 Task: Look for space in Petlād, India from 2nd June, 2023 to 6th June, 2023 for 1 adult in price range Rs.10000 to Rs.13000. Place can be private room with 1  bedroom having 1 bed and 1 bathroom. Property type can be house, flat, guest house, hotel. Booking option can be shelf check-in. Required host language is English.
Action: Mouse moved to (426, 53)
Screenshot: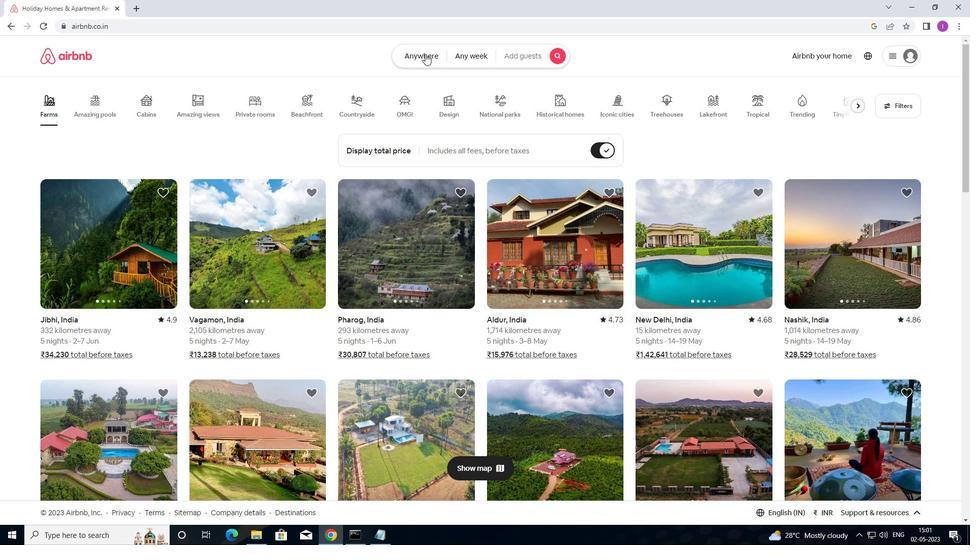 
Action: Mouse pressed left at (426, 53)
Screenshot: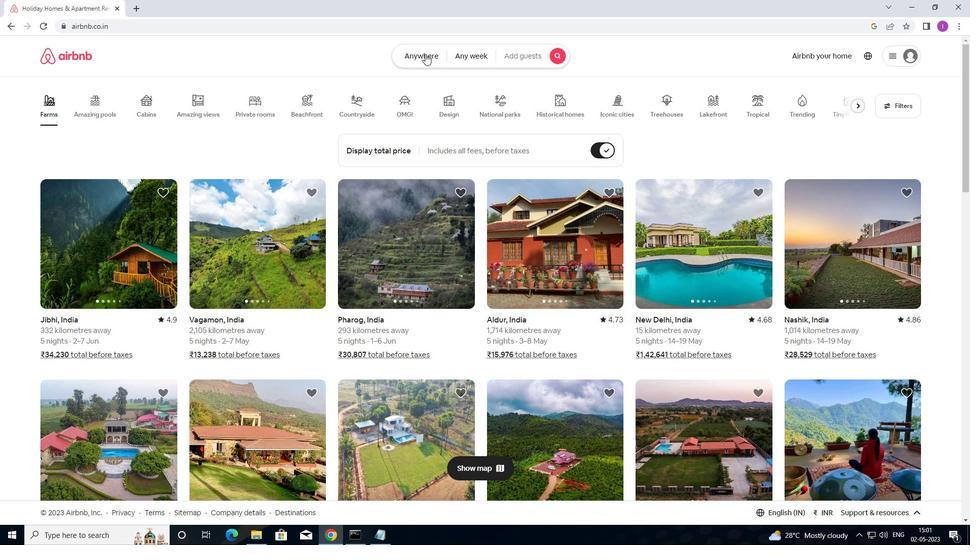 
Action: Mouse moved to (302, 97)
Screenshot: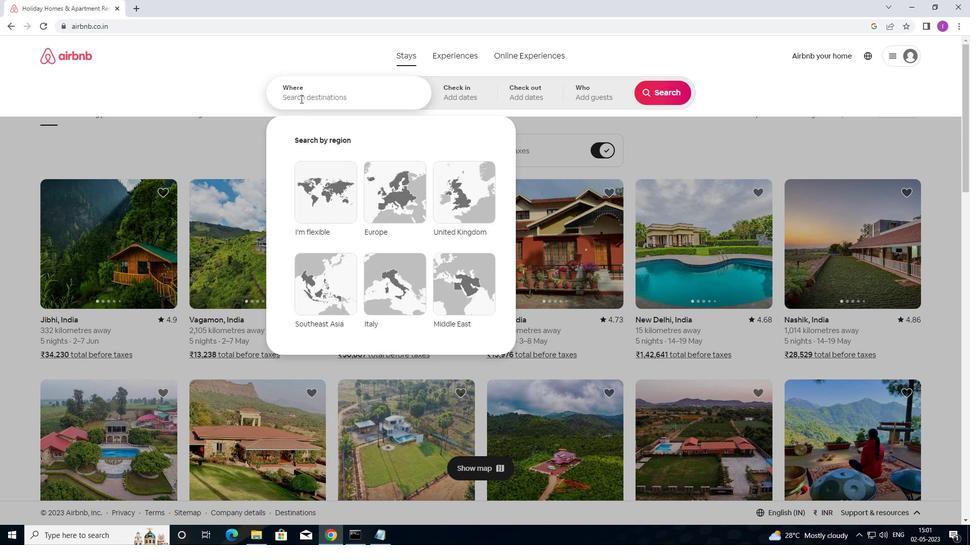 
Action: Mouse pressed left at (302, 97)
Screenshot: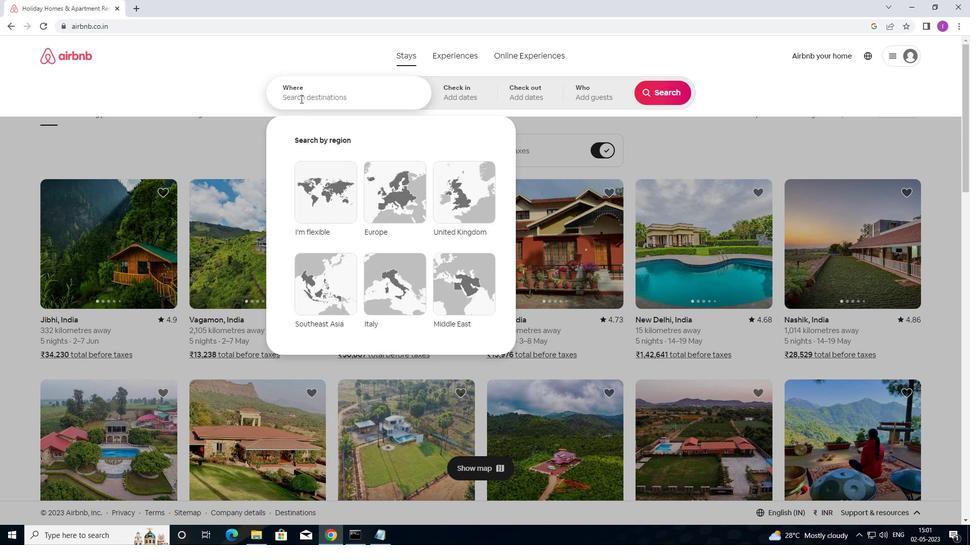 
Action: Mouse moved to (462, 94)
Screenshot: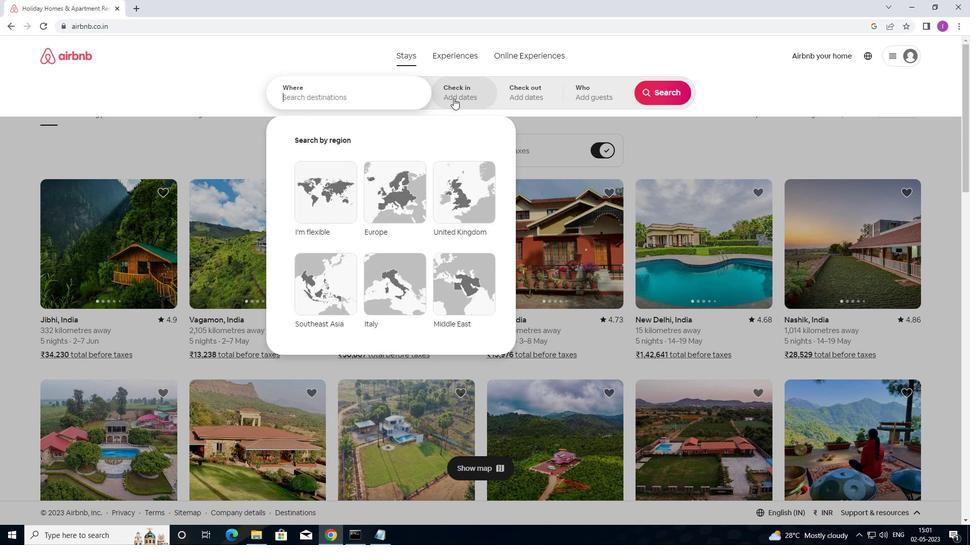
Action: Key pressed <Key.shift>
Screenshot: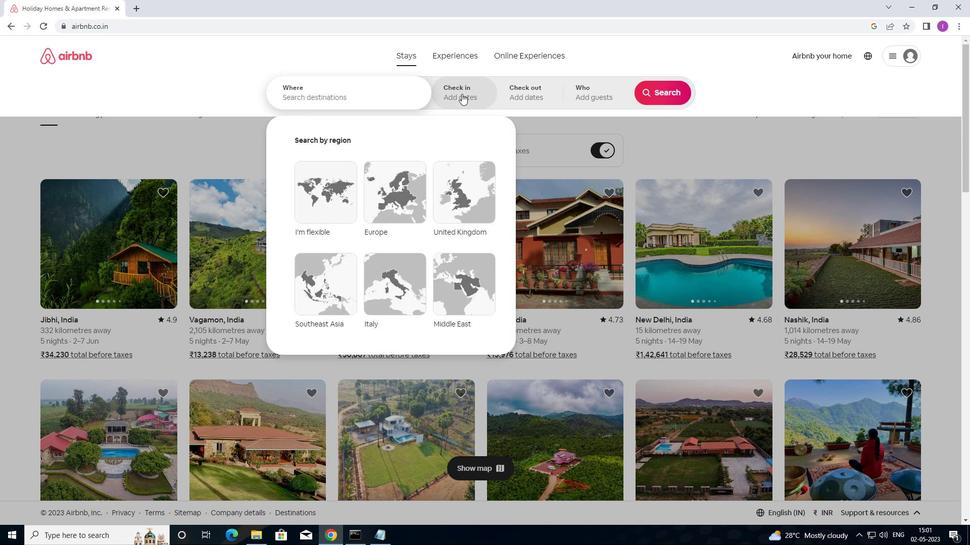 
Action: Mouse moved to (478, 94)
Screenshot: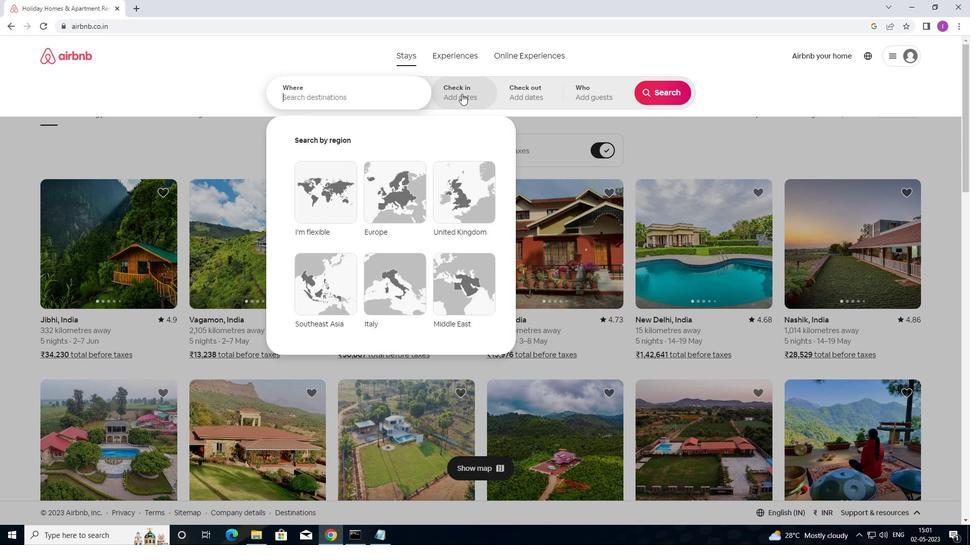 
Action: Key pressed P
Screenshot: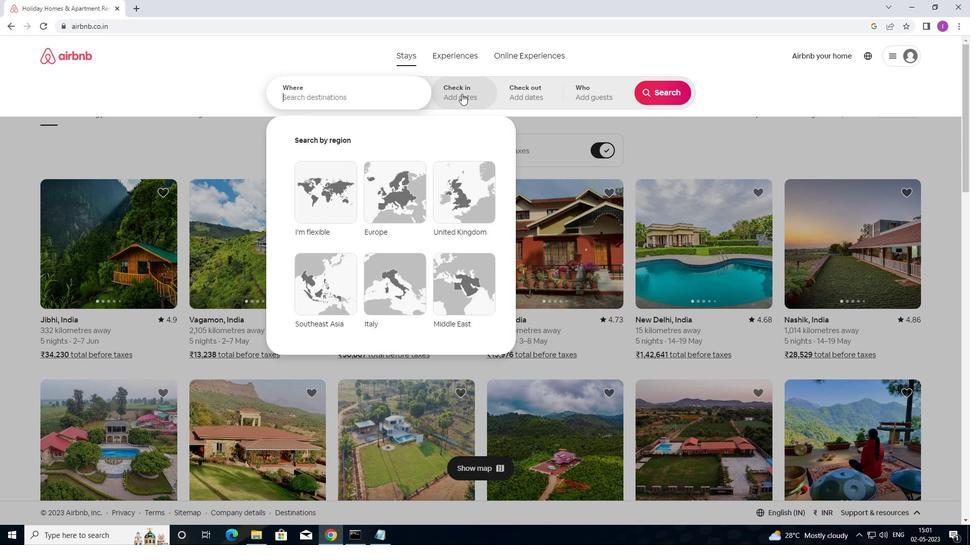 
Action: Mouse moved to (479, 94)
Screenshot: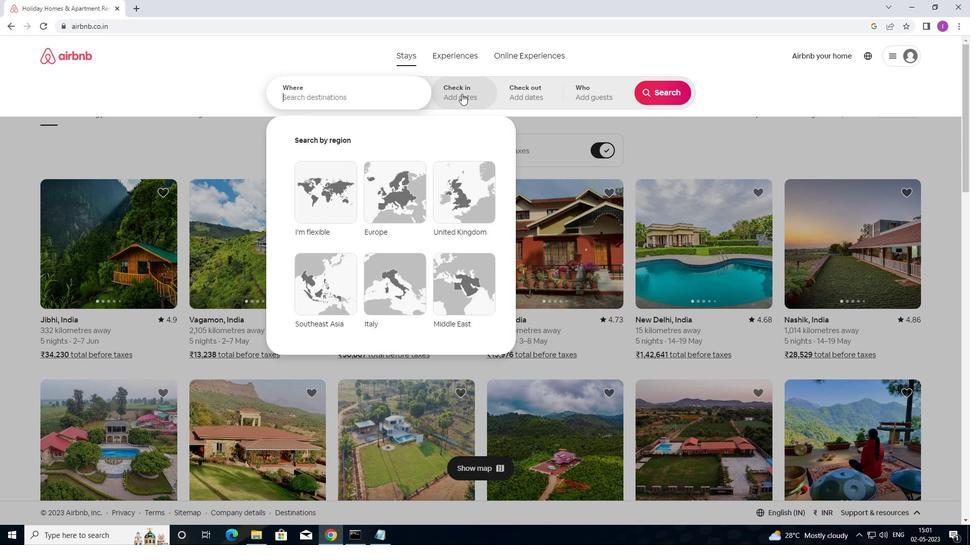 
Action: Key pressed ETLAD,<Key.shift>INDIA
Screenshot: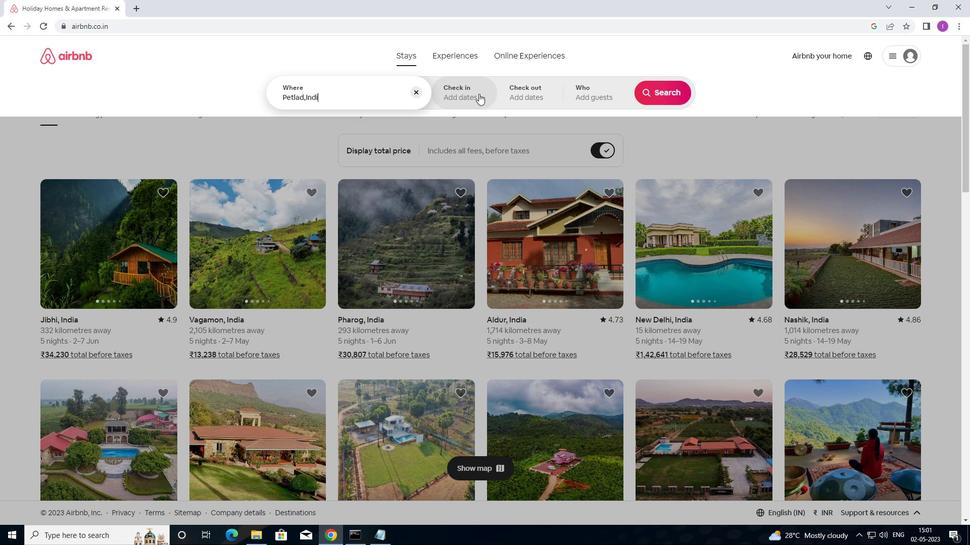 
Action: Mouse moved to (443, 94)
Screenshot: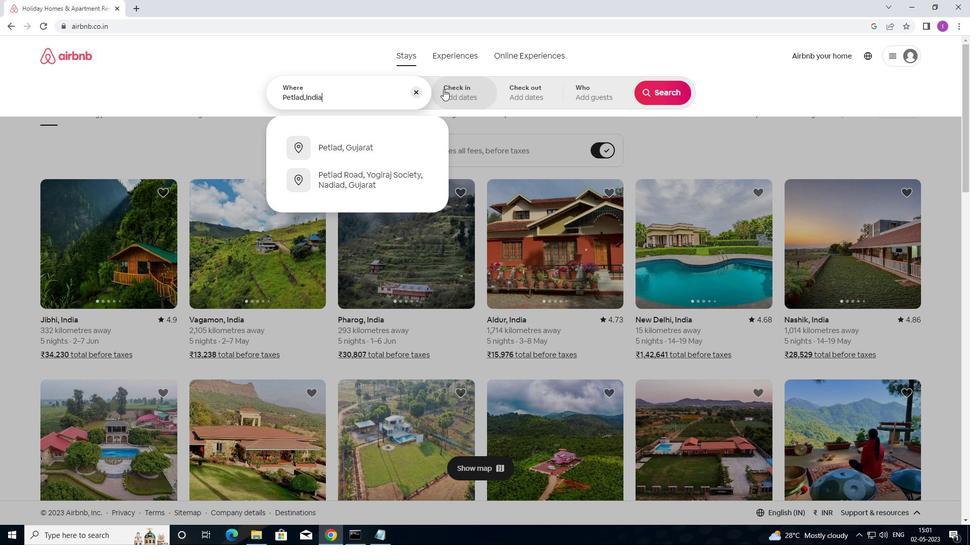 
Action: Mouse pressed left at (443, 94)
Screenshot: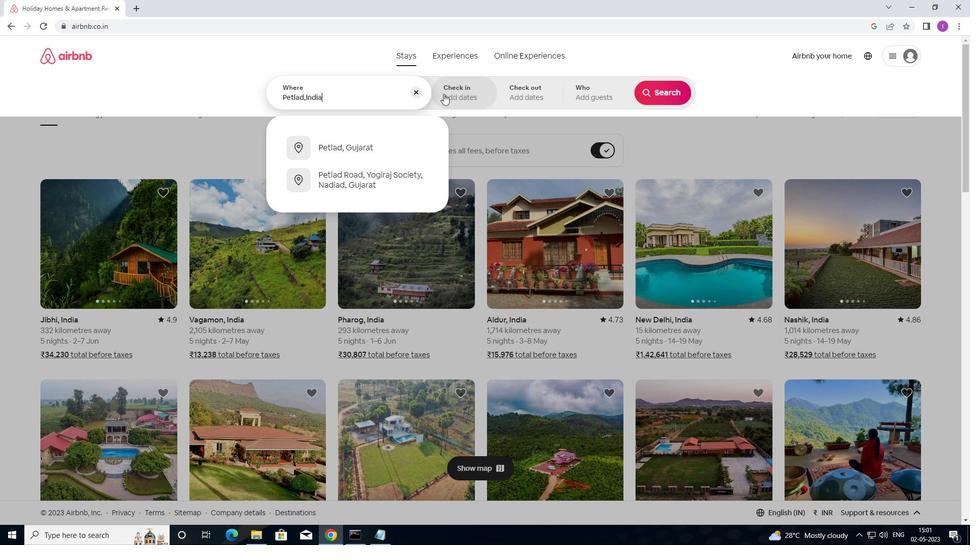 
Action: Mouse moved to (624, 219)
Screenshot: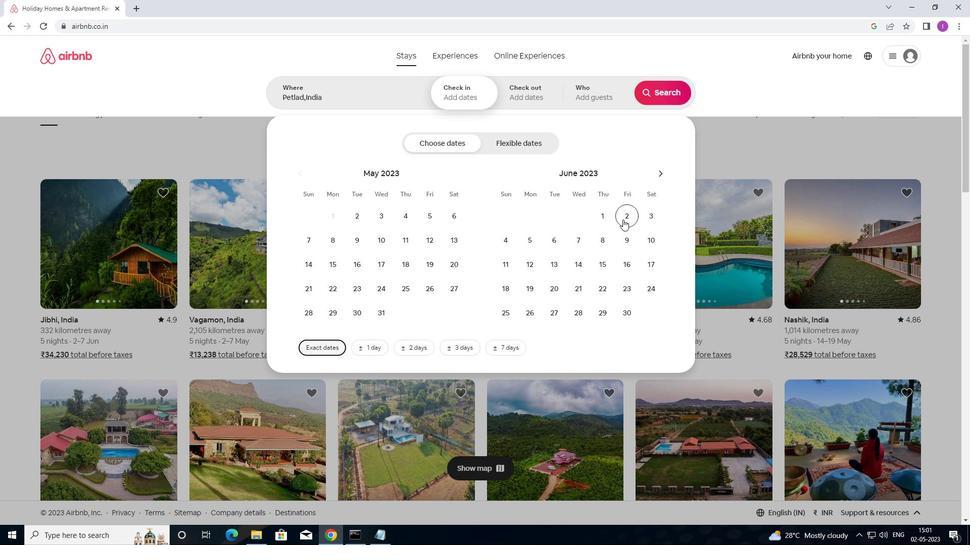 
Action: Mouse pressed left at (624, 219)
Screenshot: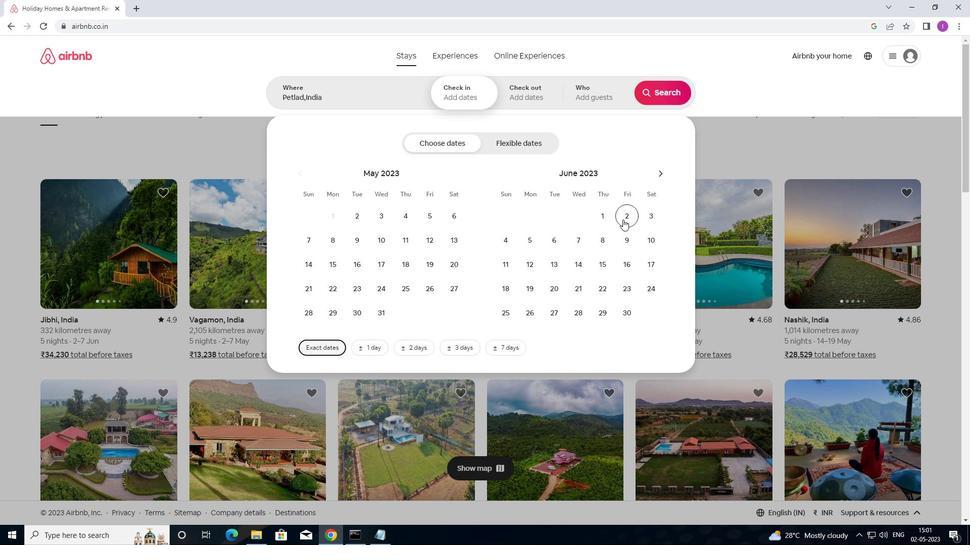 
Action: Mouse moved to (560, 241)
Screenshot: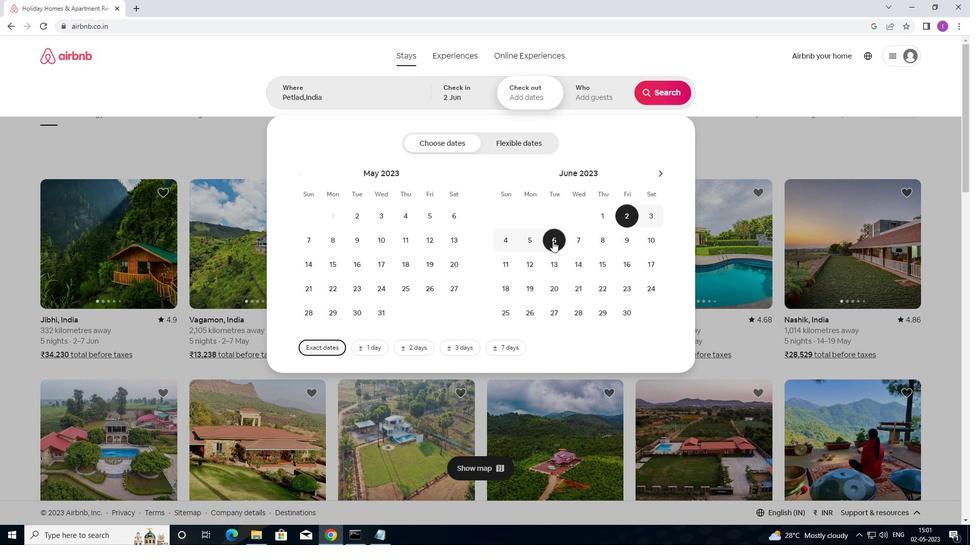 
Action: Mouse pressed left at (560, 241)
Screenshot: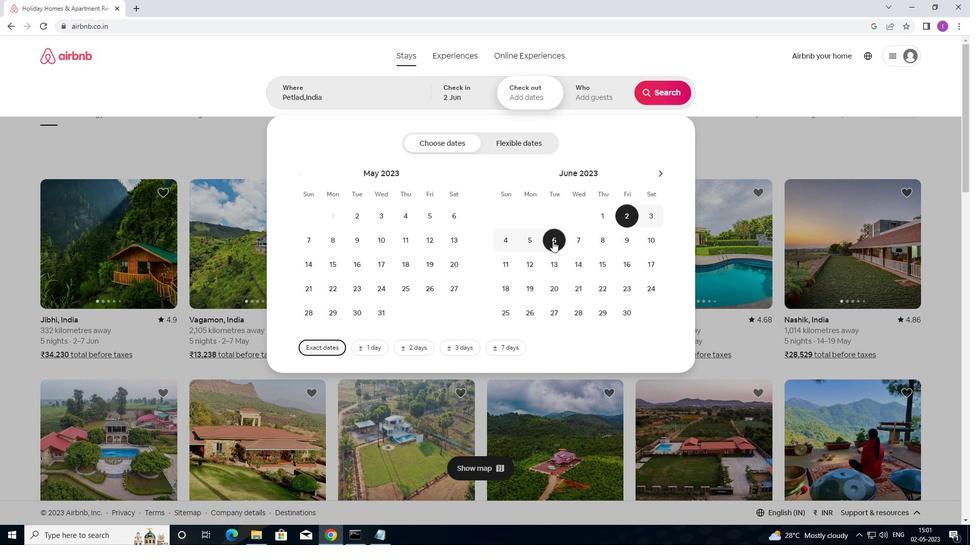 
Action: Mouse moved to (602, 96)
Screenshot: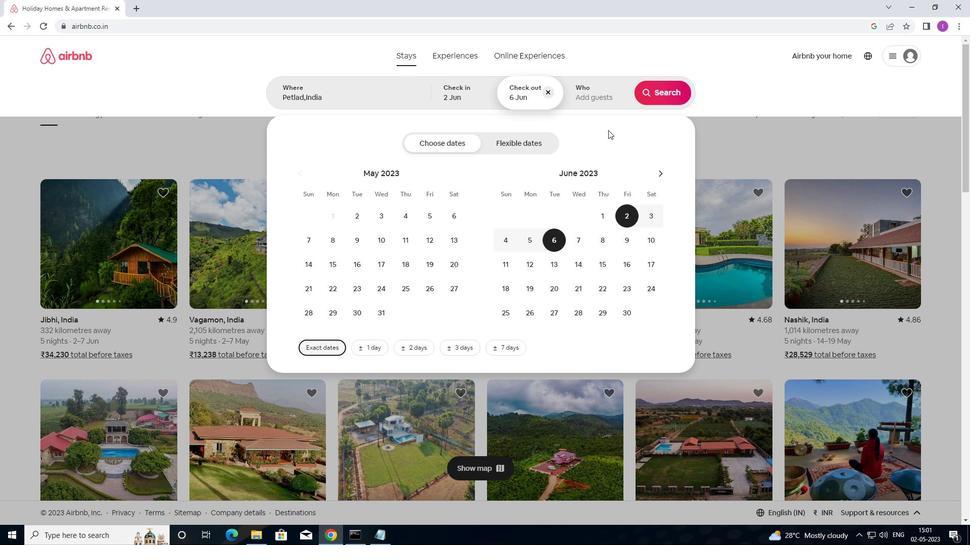 
Action: Mouse pressed left at (602, 96)
Screenshot: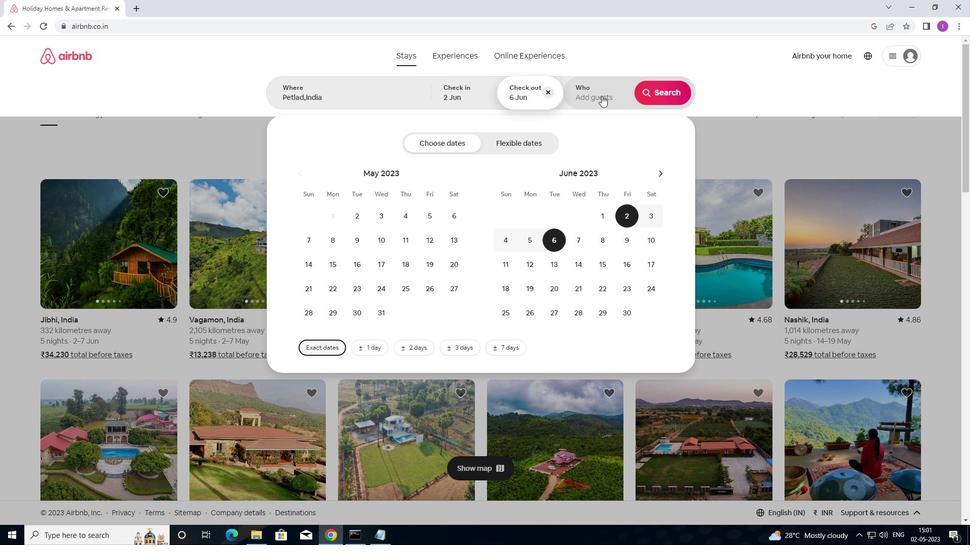 
Action: Mouse moved to (669, 145)
Screenshot: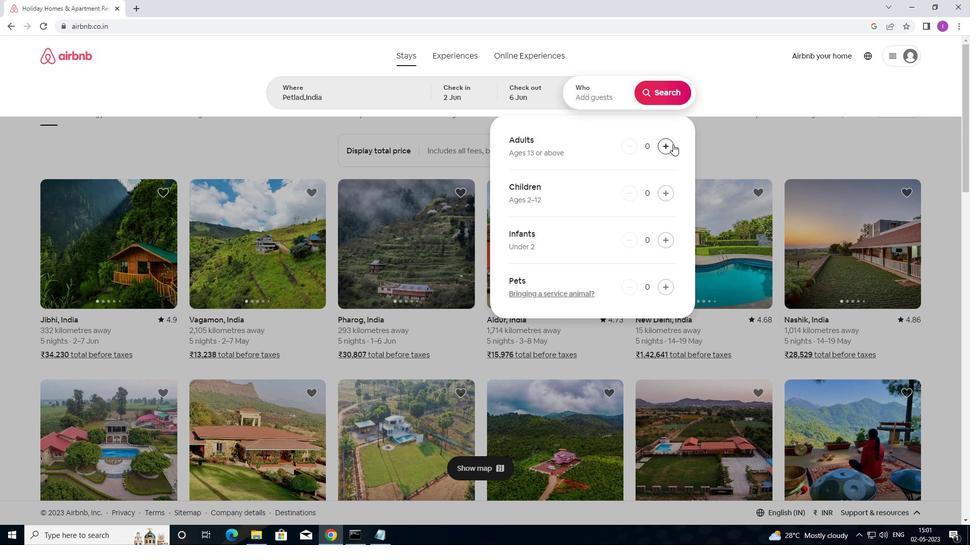 
Action: Mouse pressed left at (669, 145)
Screenshot: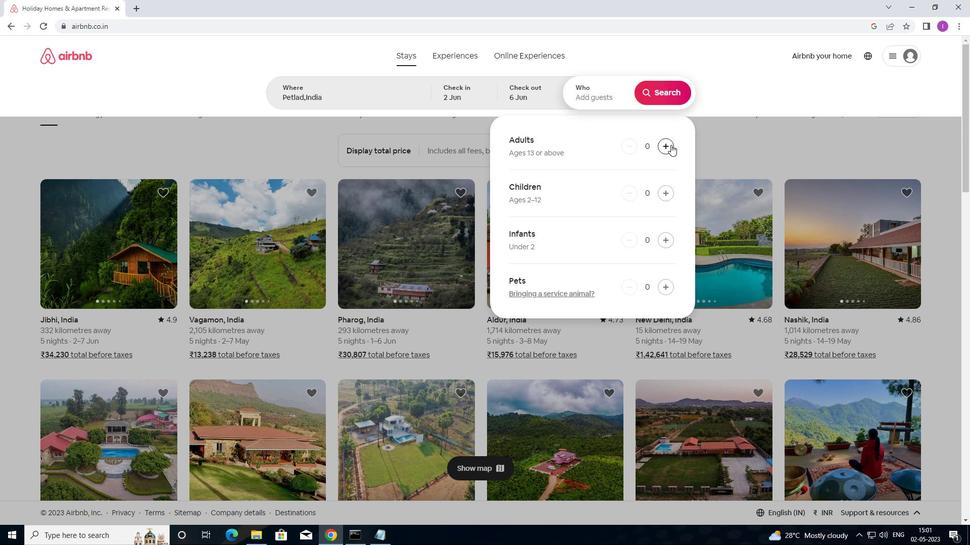 
Action: Mouse moved to (670, 82)
Screenshot: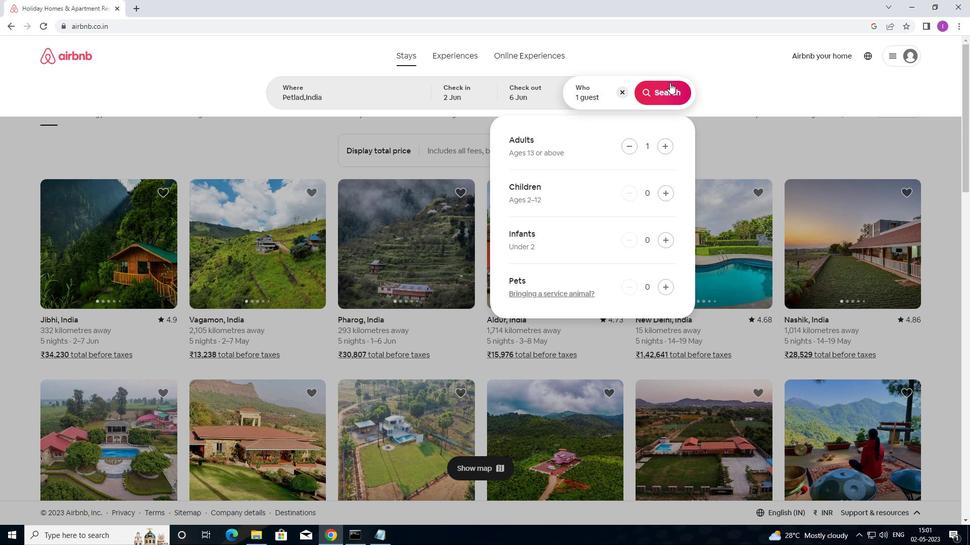 
Action: Mouse pressed left at (670, 82)
Screenshot: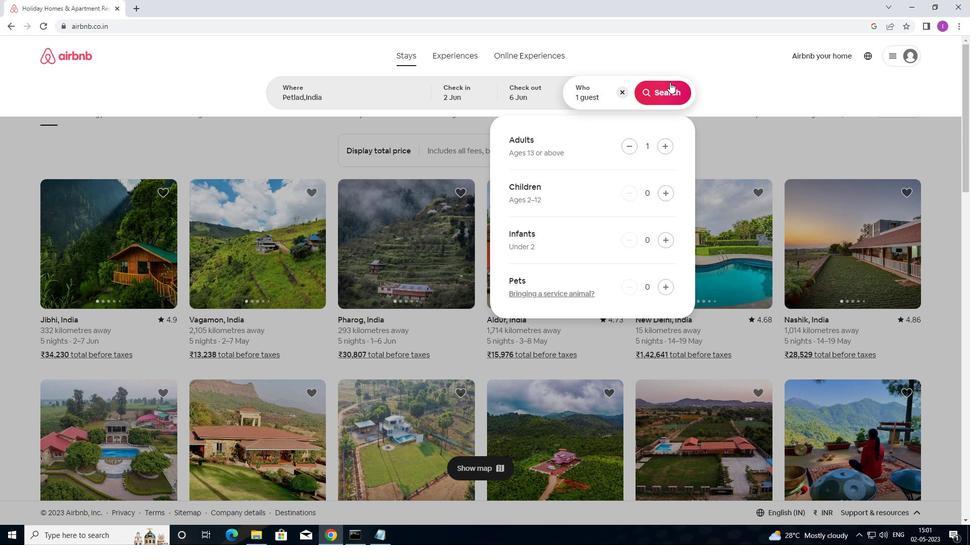 
Action: Mouse moved to (935, 97)
Screenshot: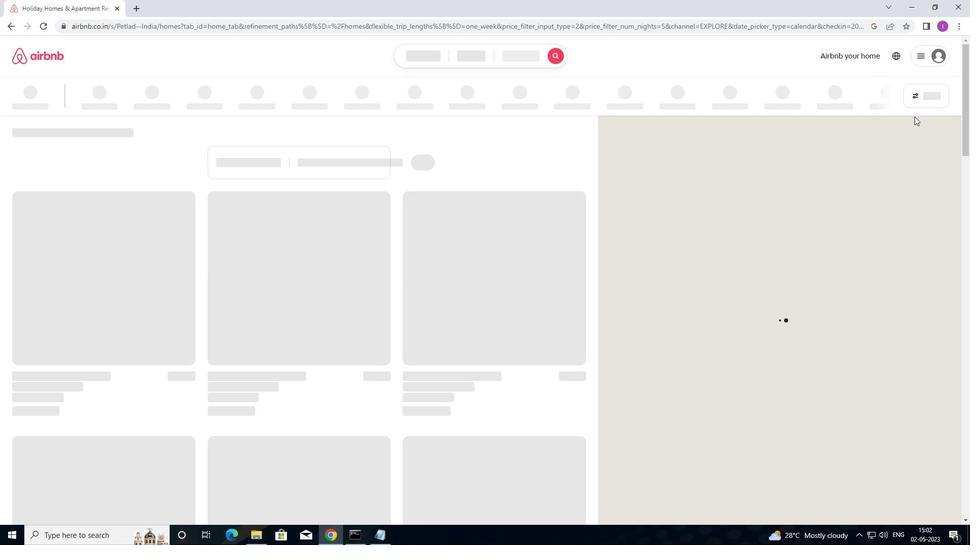 
Action: Mouse pressed left at (935, 97)
Screenshot: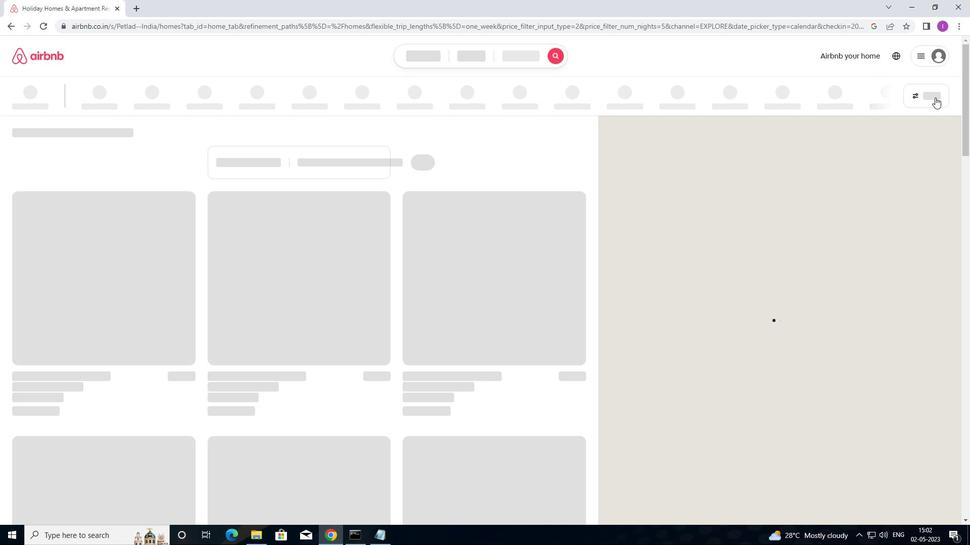 
Action: Mouse moved to (925, 95)
Screenshot: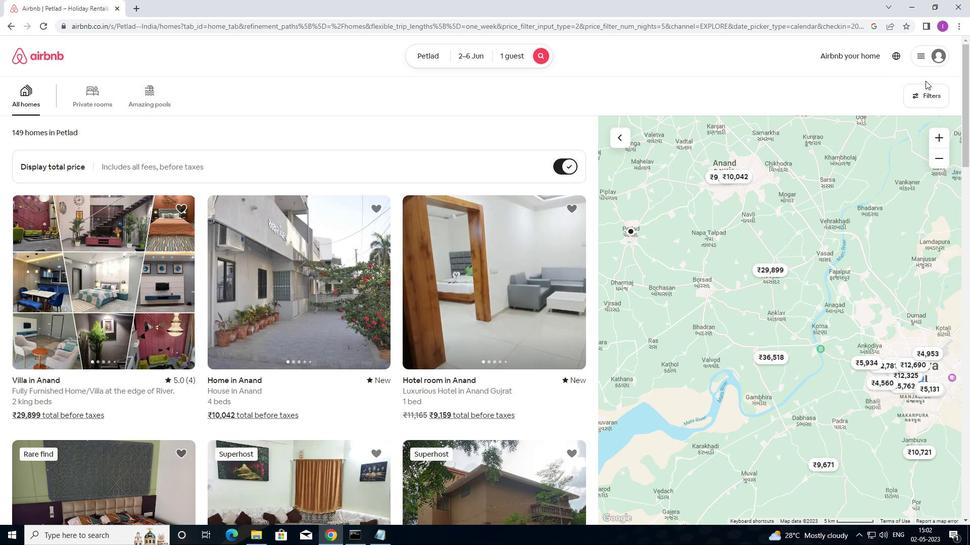 
Action: Mouse pressed left at (925, 95)
Screenshot: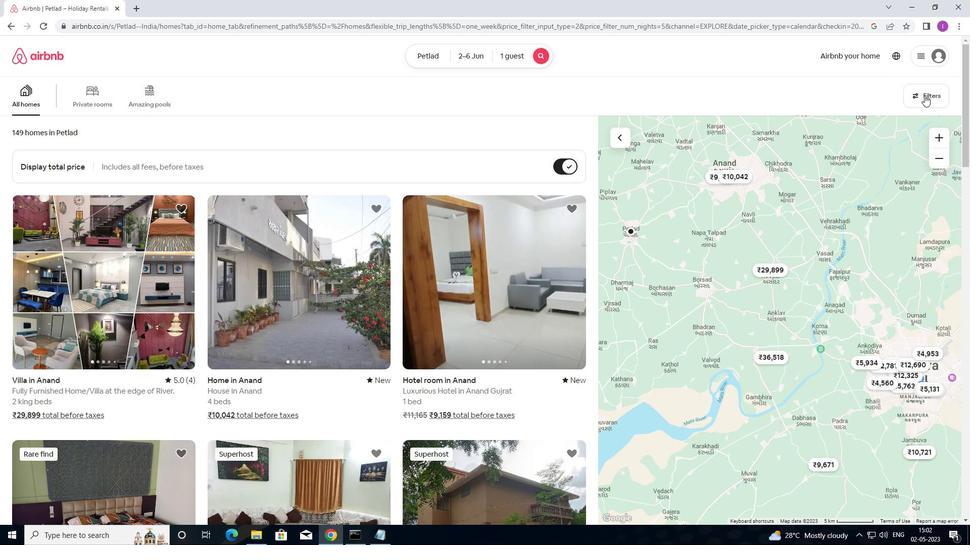 
Action: Mouse moved to (367, 221)
Screenshot: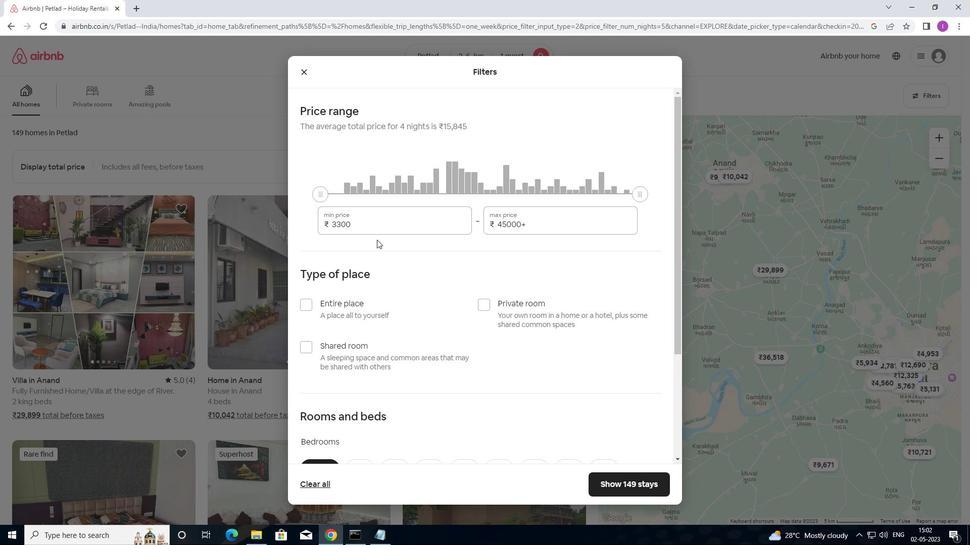 
Action: Mouse pressed left at (367, 221)
Screenshot: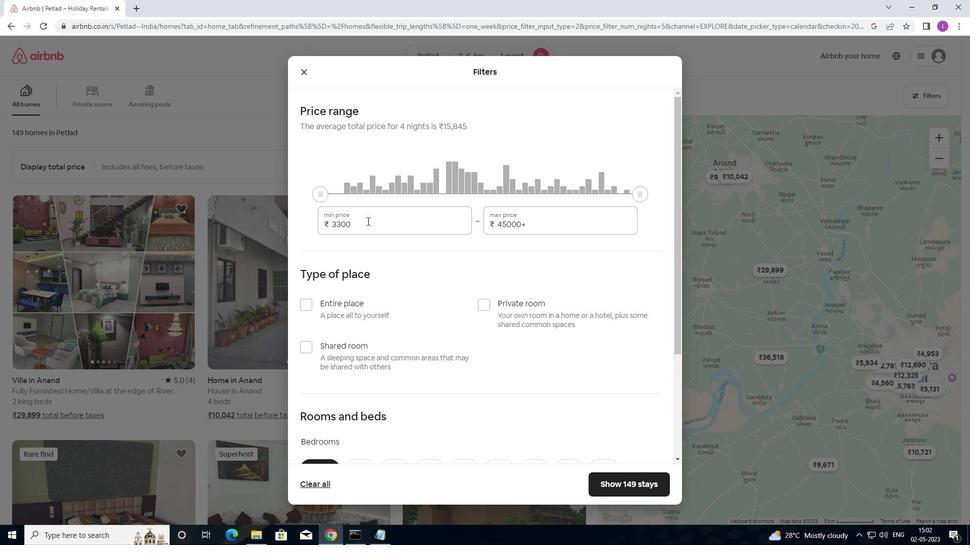 
Action: Mouse moved to (334, 237)
Screenshot: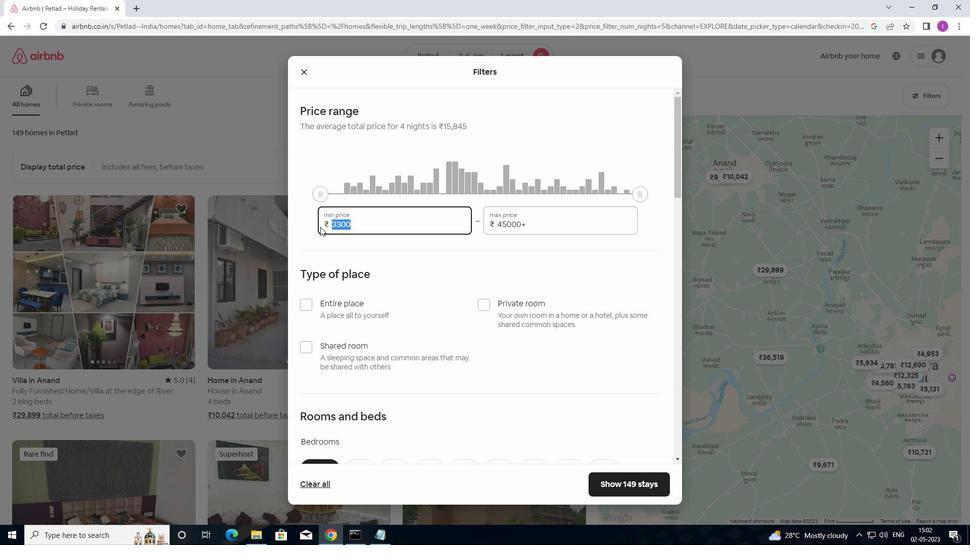
Action: Key pressed 10
Screenshot: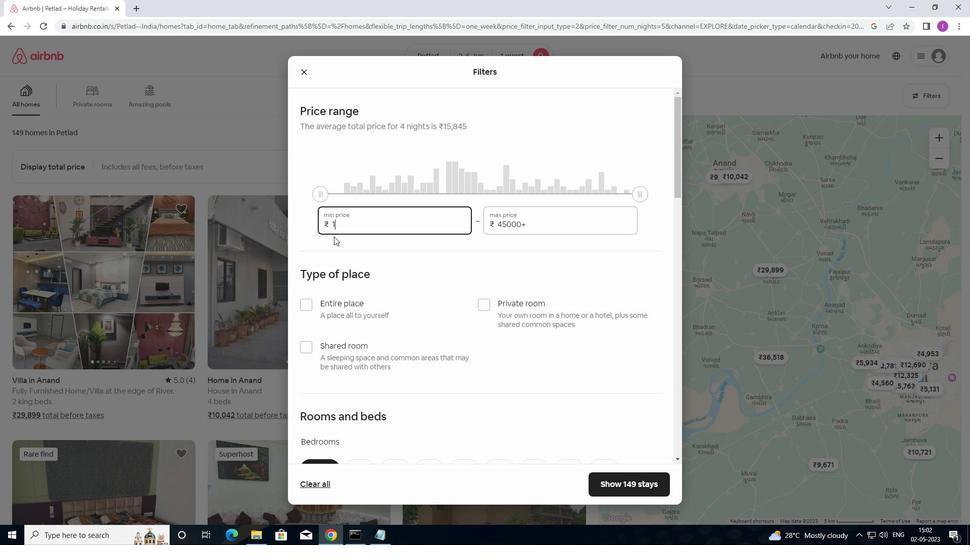 
Action: Mouse moved to (335, 237)
Screenshot: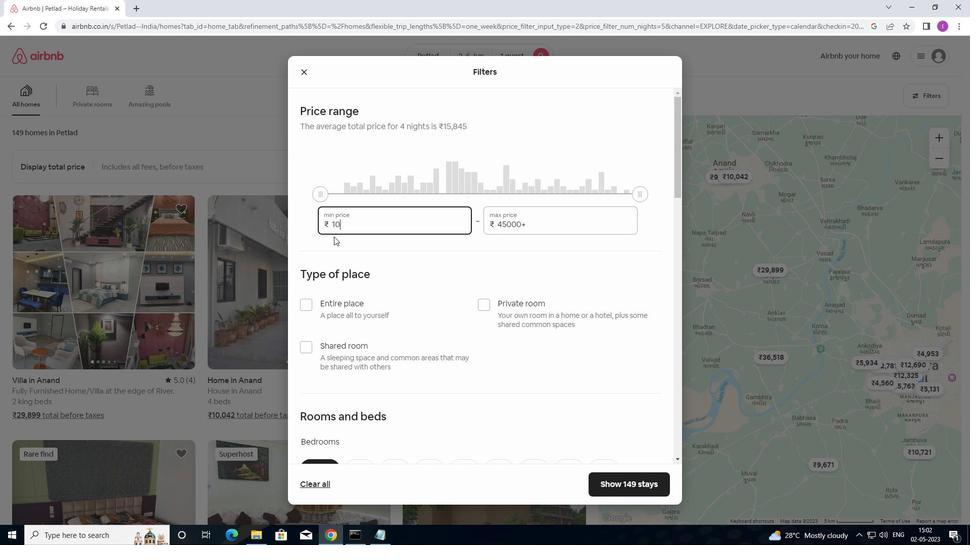 
Action: Key pressed 0
Screenshot: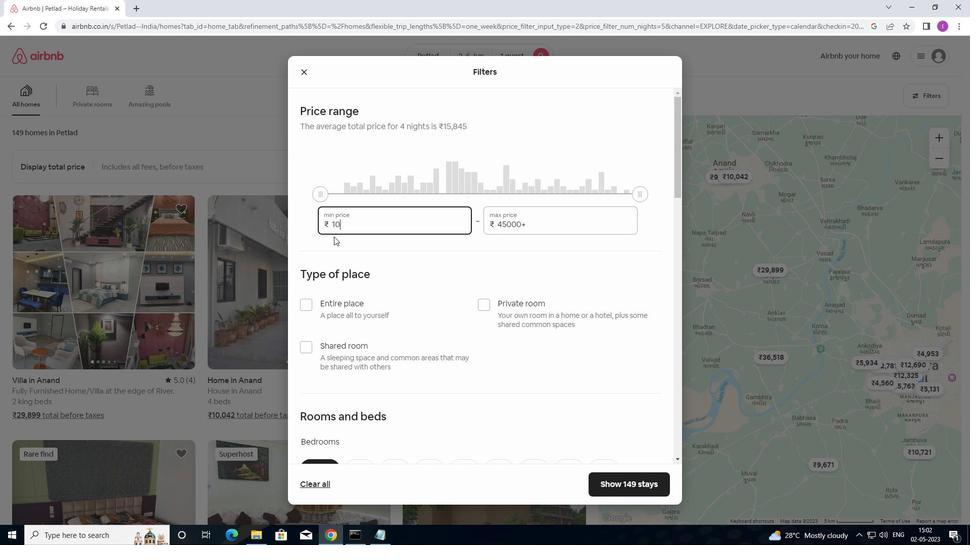 
Action: Mouse moved to (349, 232)
Screenshot: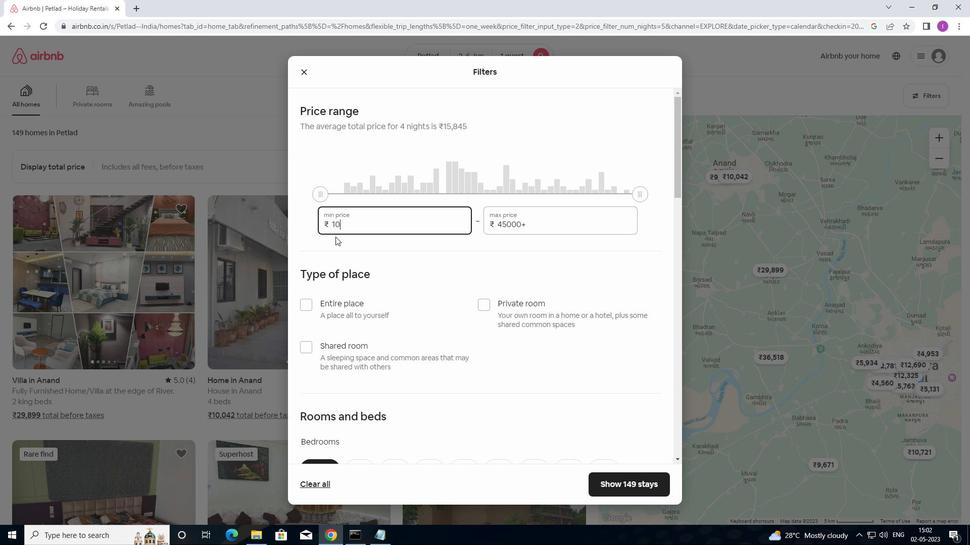 
Action: Key pressed 0
Screenshot: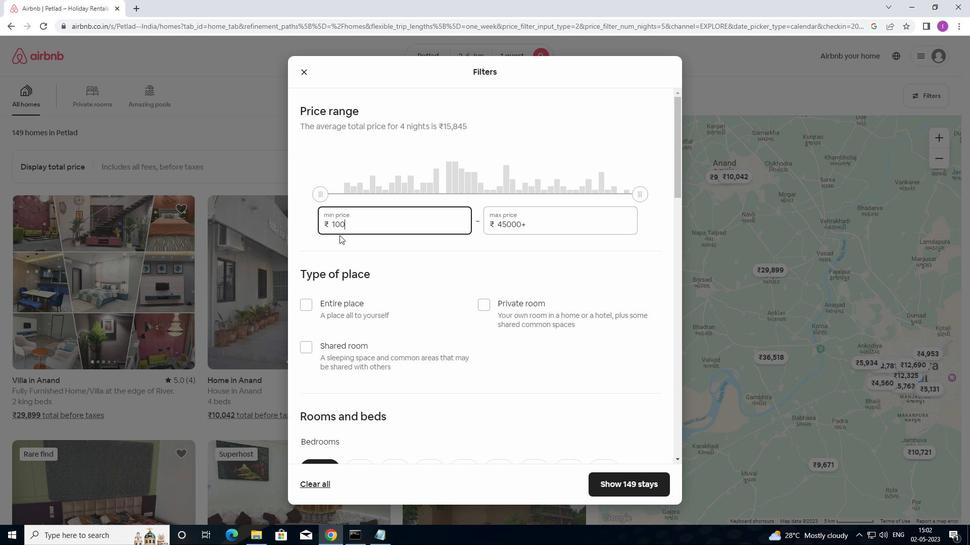 
Action: Mouse moved to (353, 232)
Screenshot: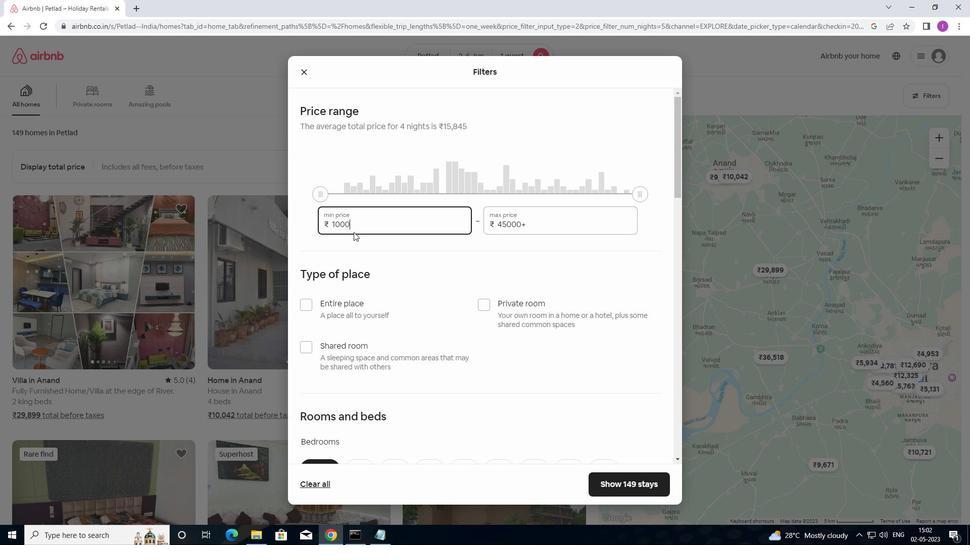 
Action: Key pressed 0
Screenshot: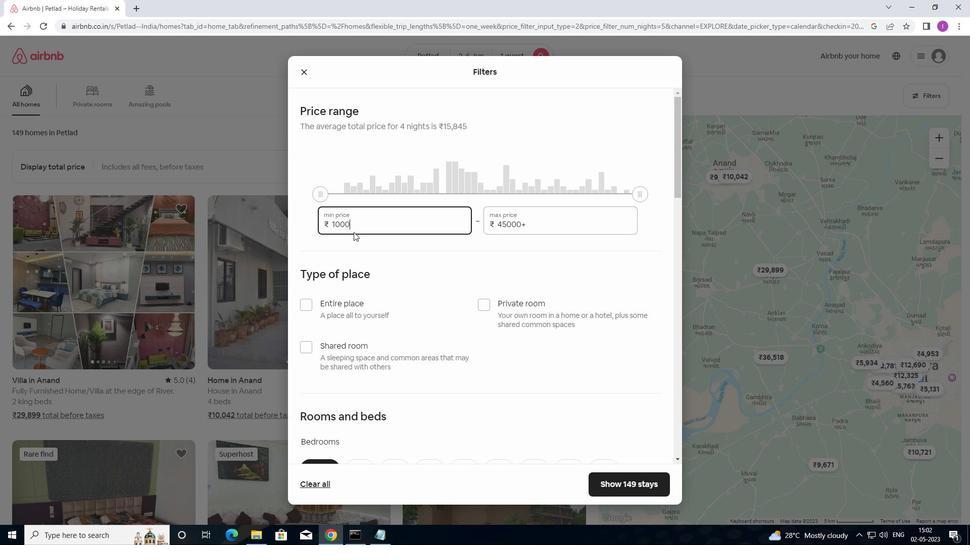 
Action: Mouse moved to (548, 225)
Screenshot: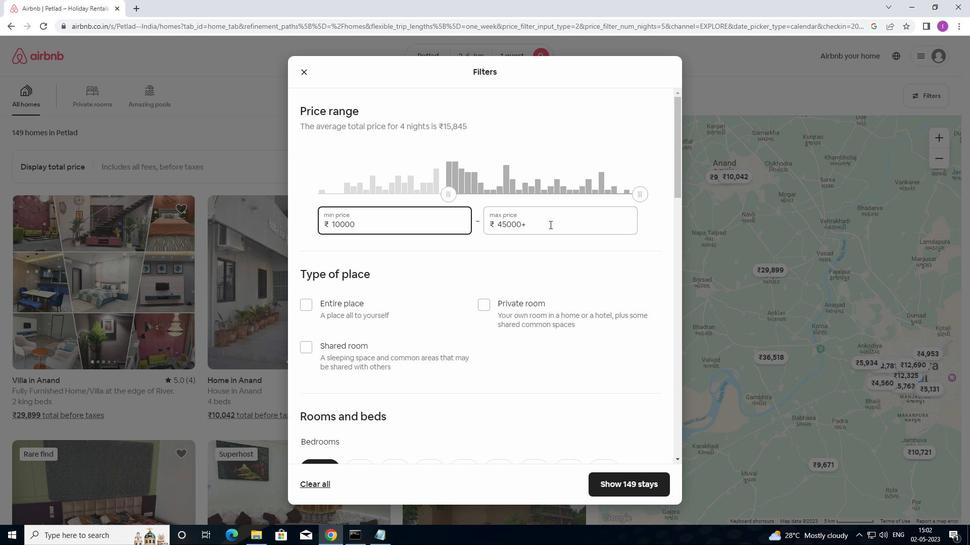 
Action: Mouse pressed left at (548, 225)
Screenshot: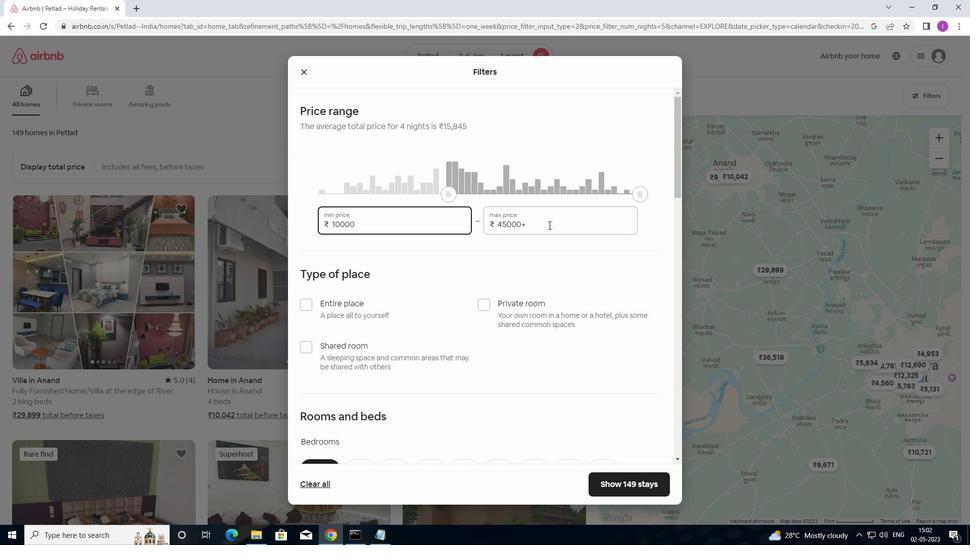 
Action: Mouse moved to (488, 215)
Screenshot: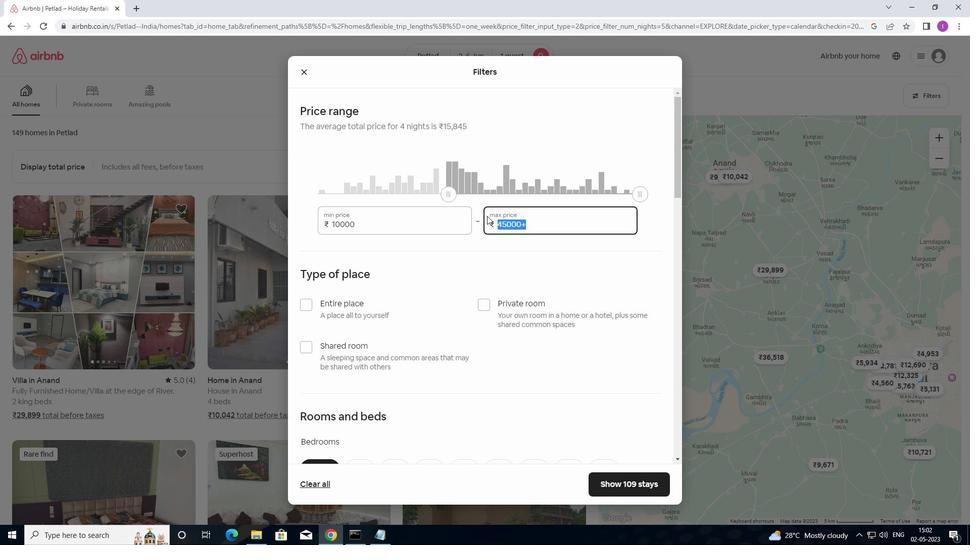 
Action: Key pressed 1300
Screenshot: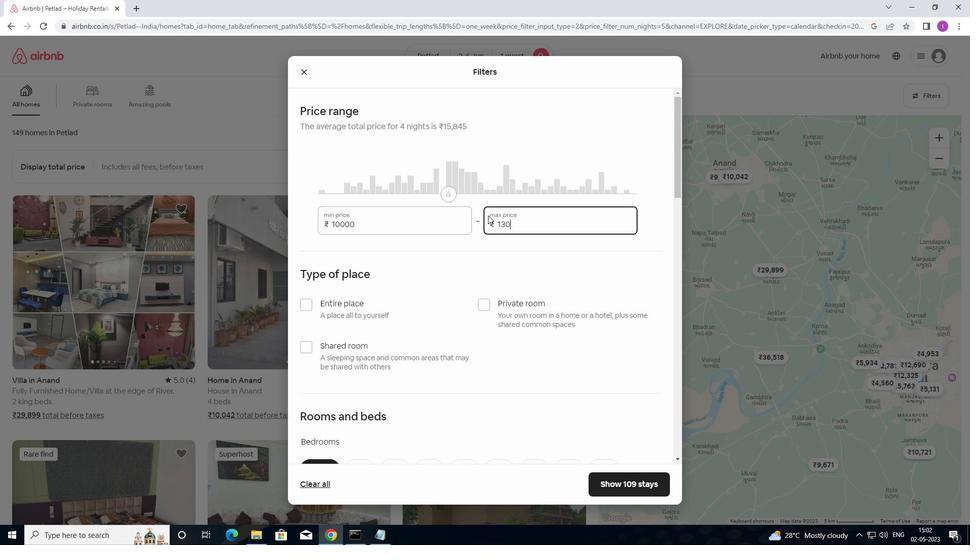 
Action: Mouse moved to (489, 215)
Screenshot: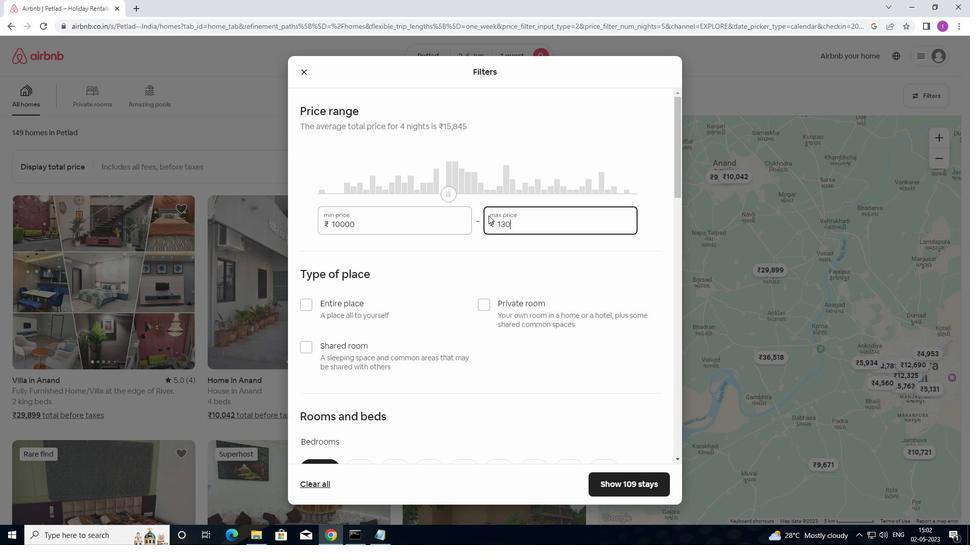 
Action: Key pressed 0
Screenshot: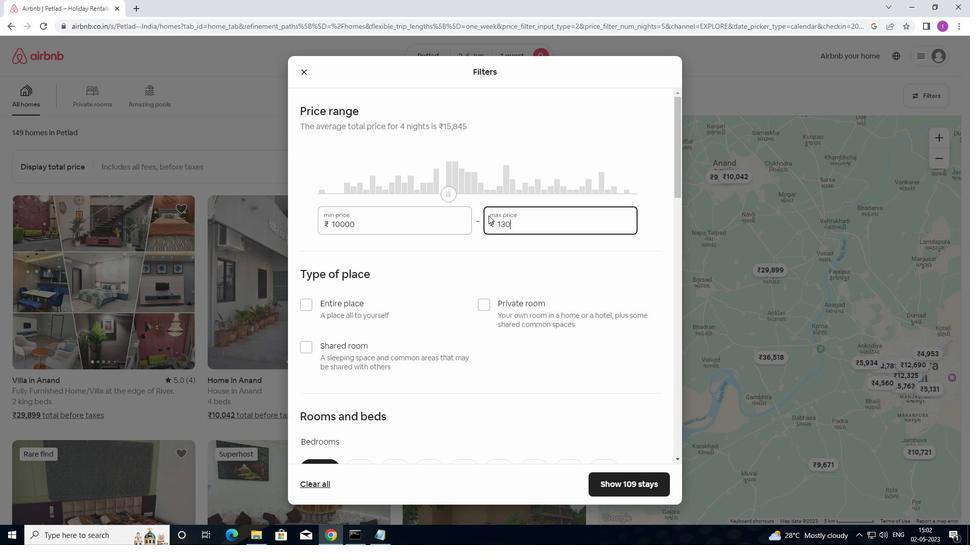 
Action: Mouse moved to (463, 275)
Screenshot: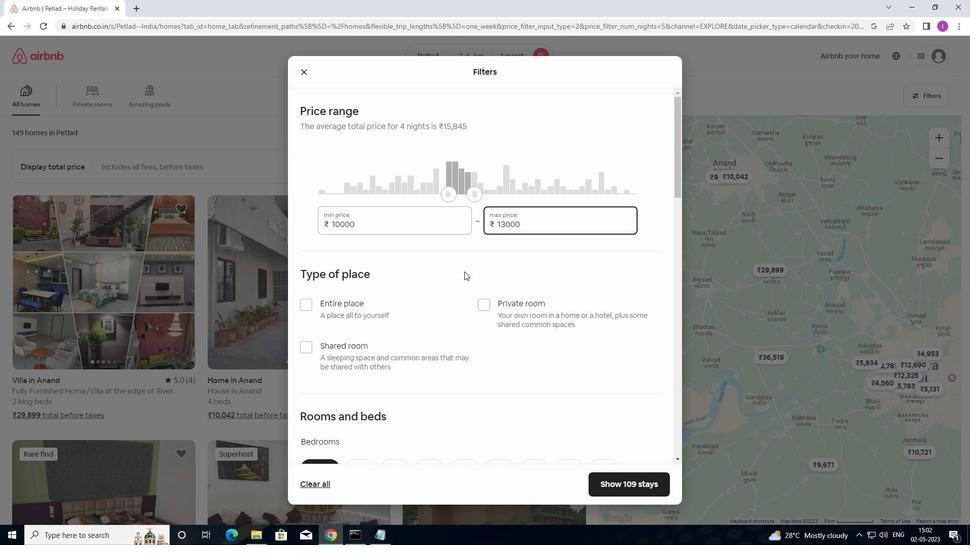 
Action: Mouse scrolled (463, 274) with delta (0, 0)
Screenshot: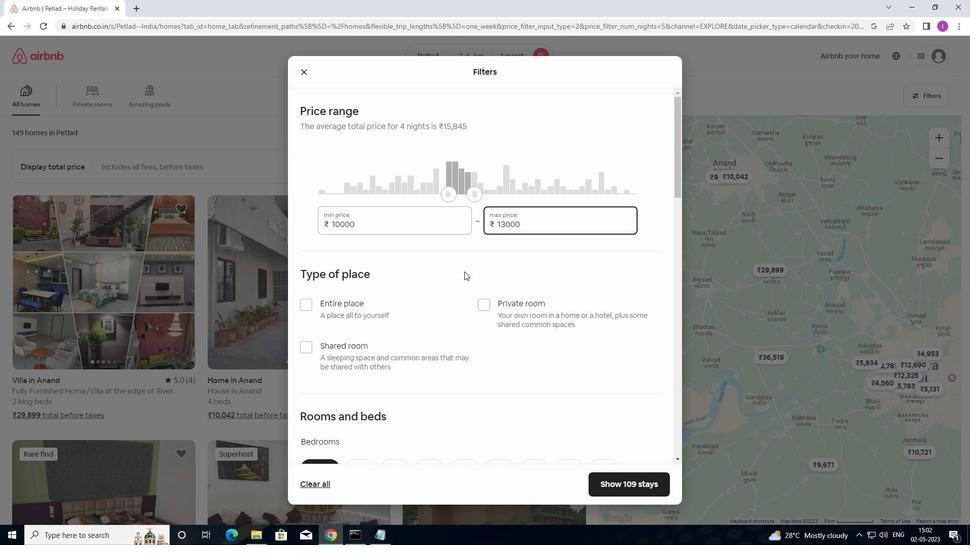 
Action: Mouse moved to (463, 275)
Screenshot: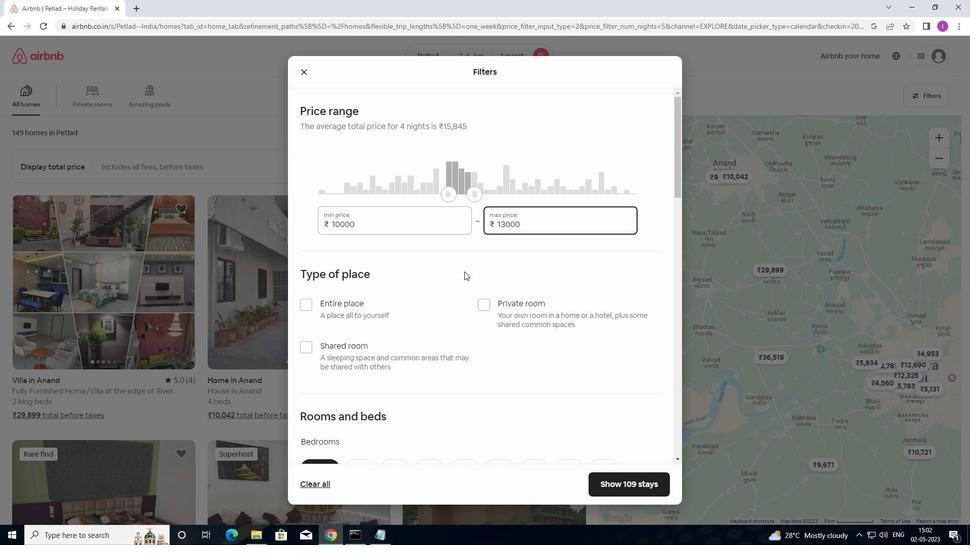 
Action: Mouse scrolled (463, 275) with delta (0, 0)
Screenshot: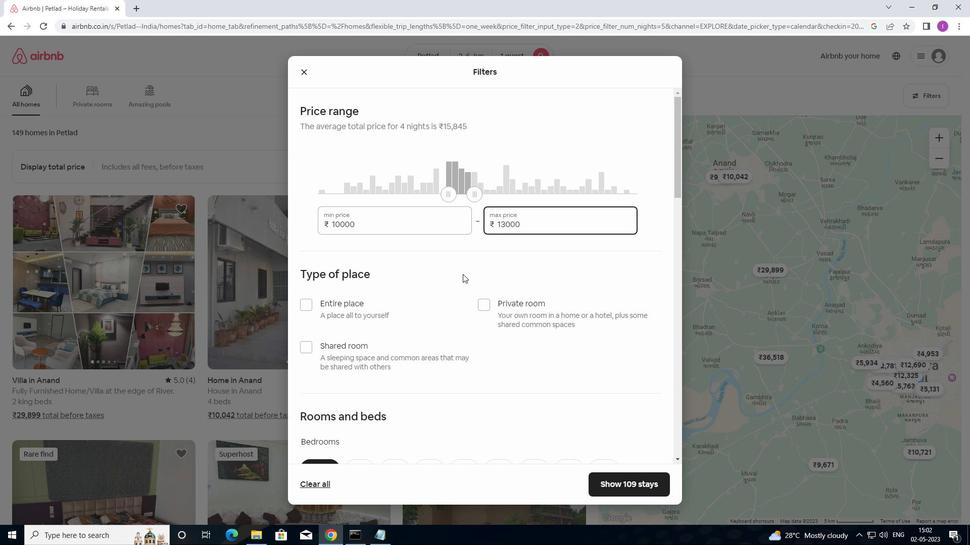 
Action: Mouse moved to (462, 274)
Screenshot: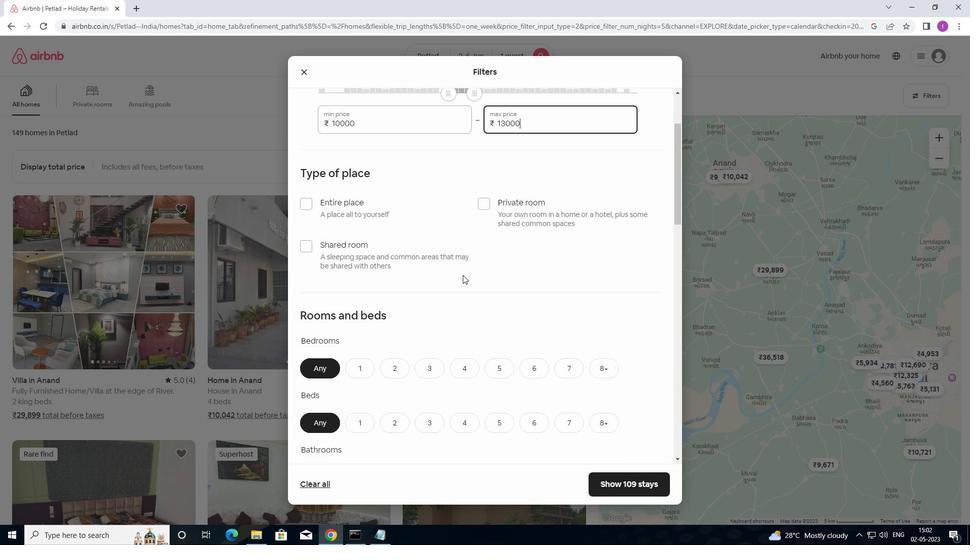 
Action: Mouse scrolled (462, 274) with delta (0, 0)
Screenshot: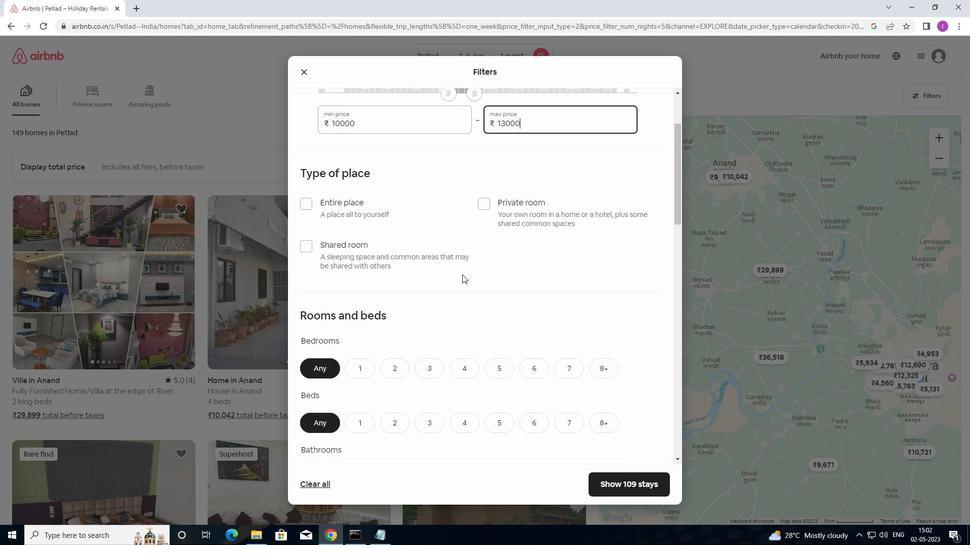 
Action: Mouse moved to (462, 274)
Screenshot: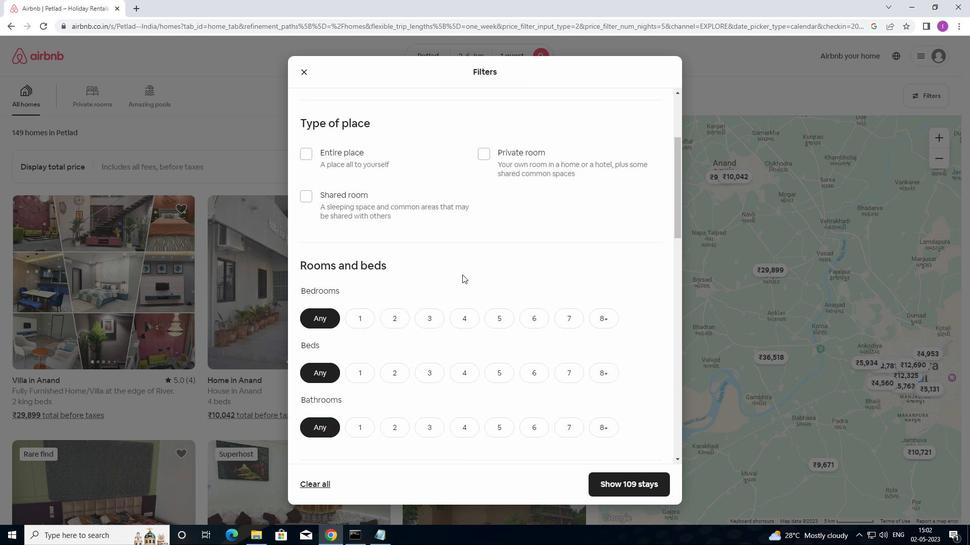 
Action: Mouse scrolled (462, 274) with delta (0, 0)
Screenshot: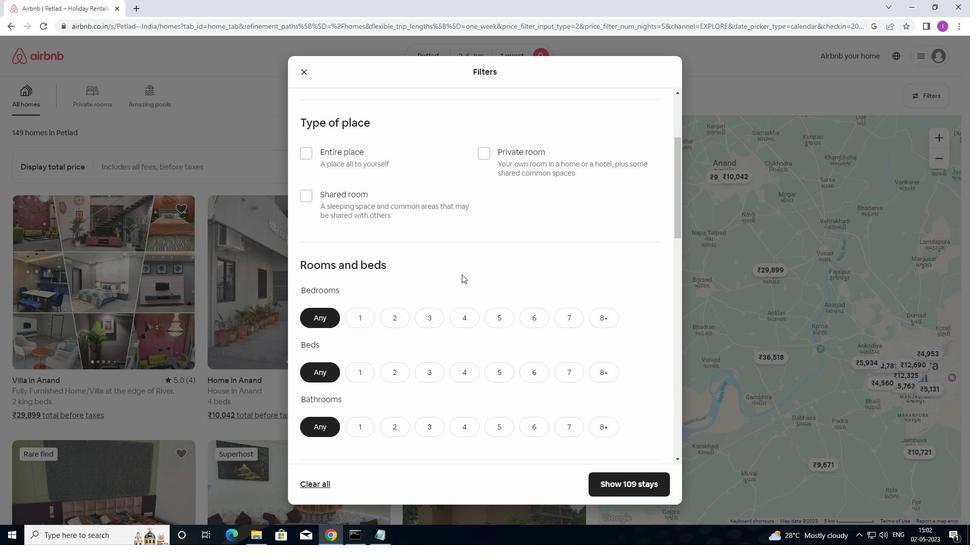 
Action: Mouse moved to (483, 104)
Screenshot: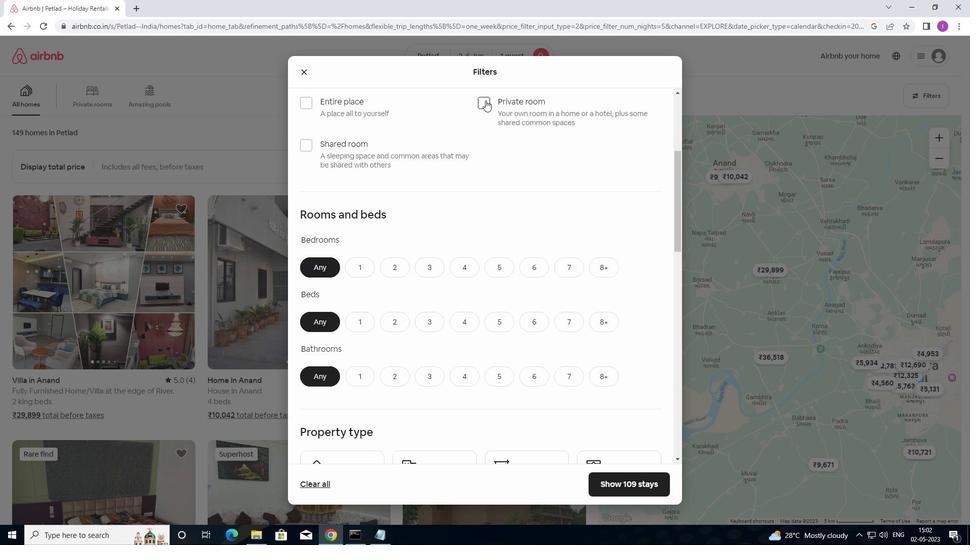 
Action: Mouse pressed left at (483, 104)
Screenshot: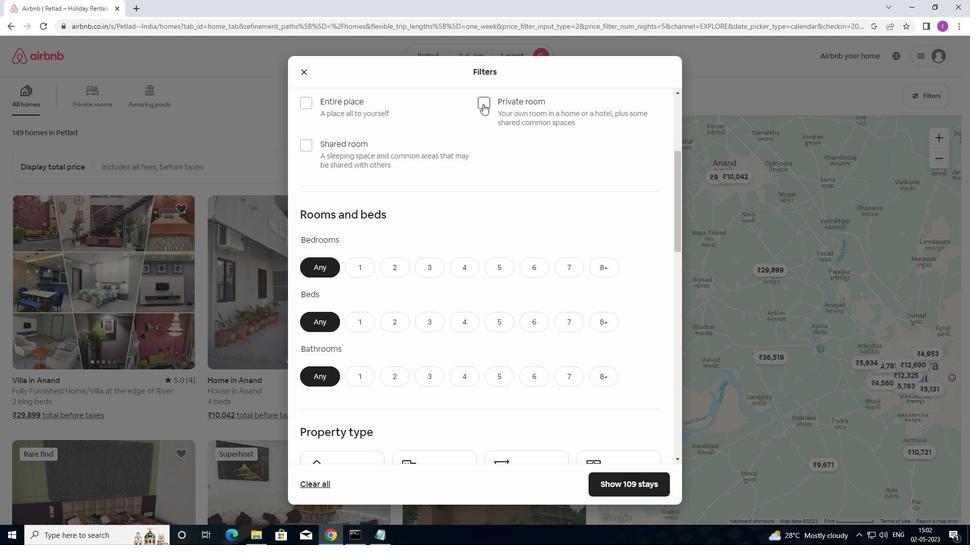 
Action: Mouse moved to (496, 248)
Screenshot: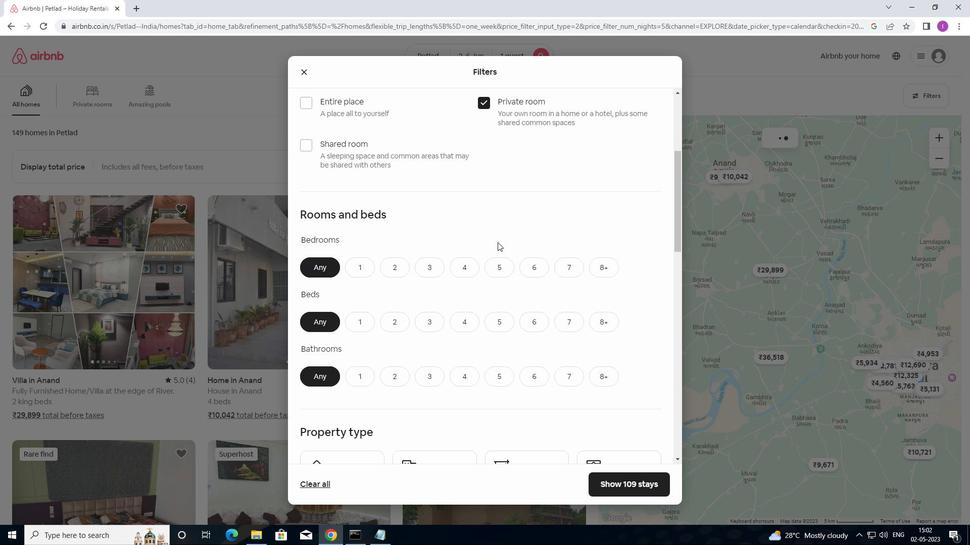 
Action: Mouse scrolled (496, 247) with delta (0, 0)
Screenshot: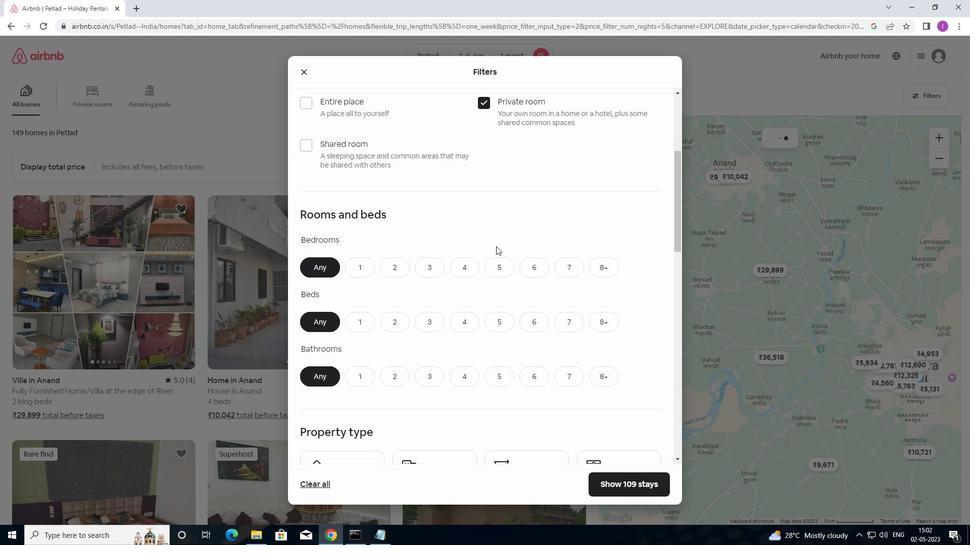 
Action: Mouse scrolled (496, 247) with delta (0, 0)
Screenshot: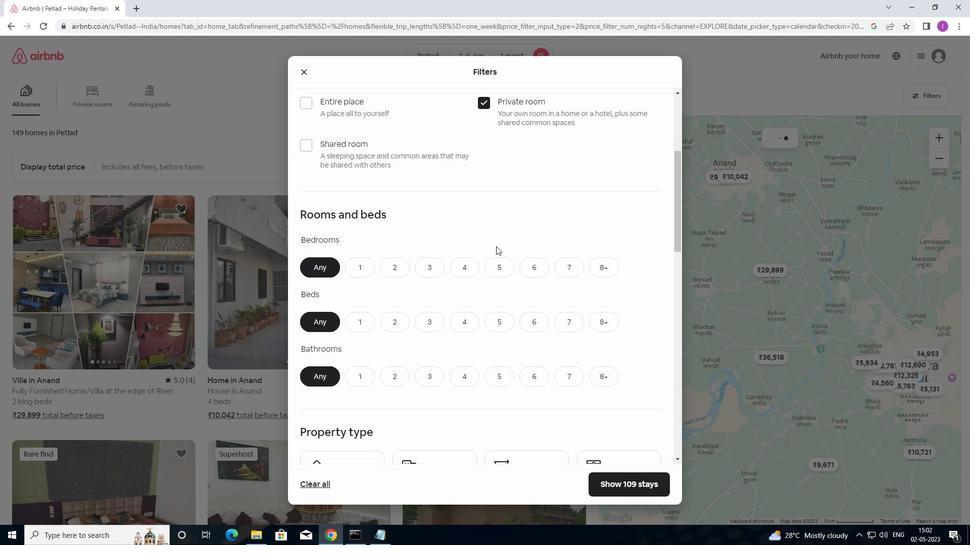
Action: Mouse moved to (352, 168)
Screenshot: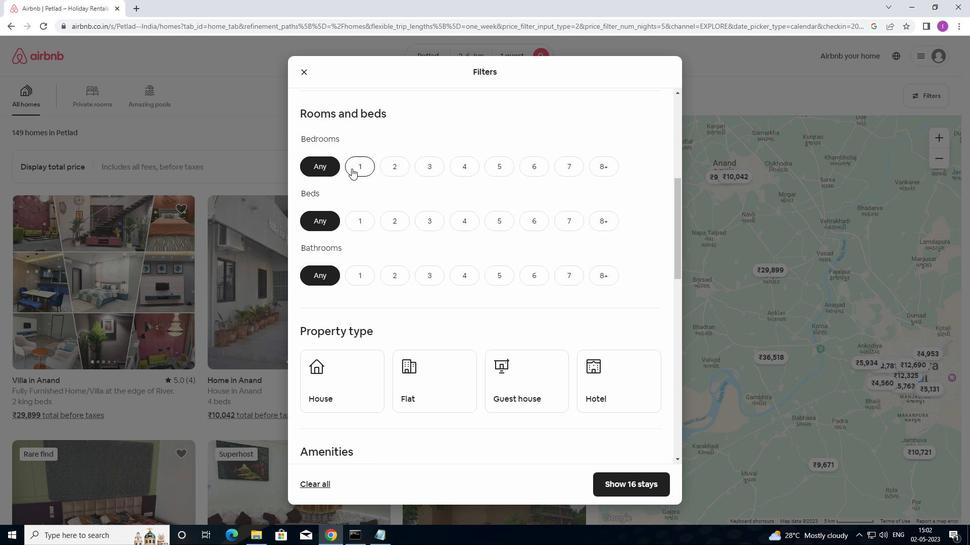 
Action: Mouse pressed left at (352, 168)
Screenshot: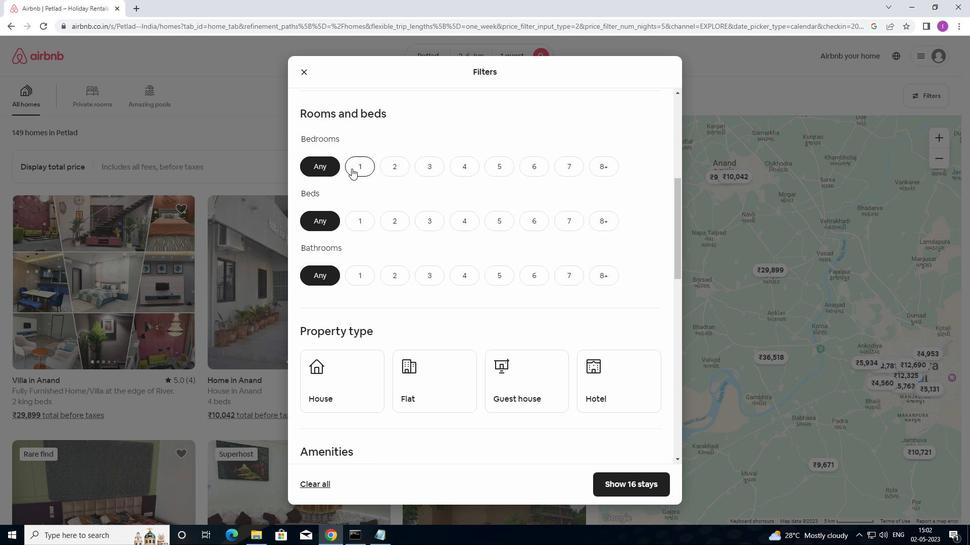 
Action: Mouse moved to (368, 220)
Screenshot: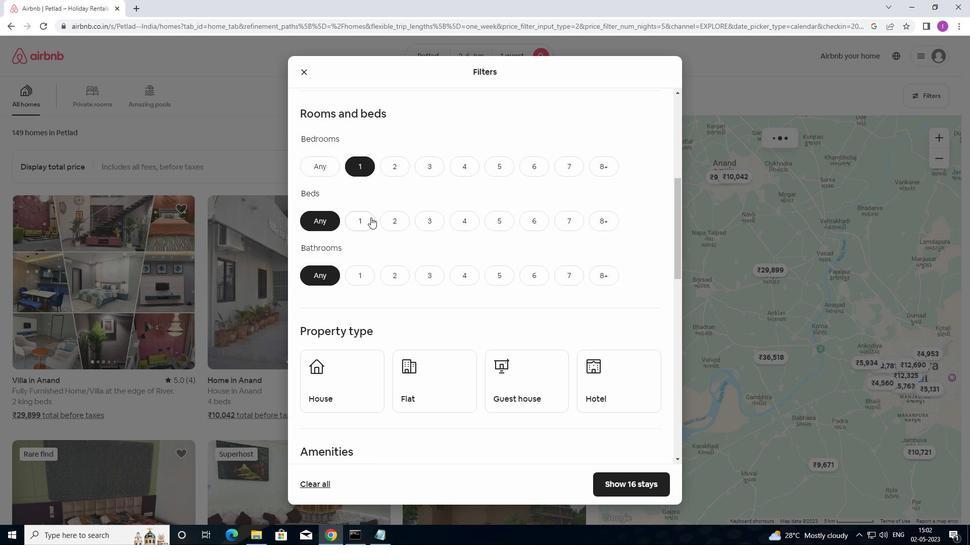 
Action: Mouse pressed left at (368, 220)
Screenshot: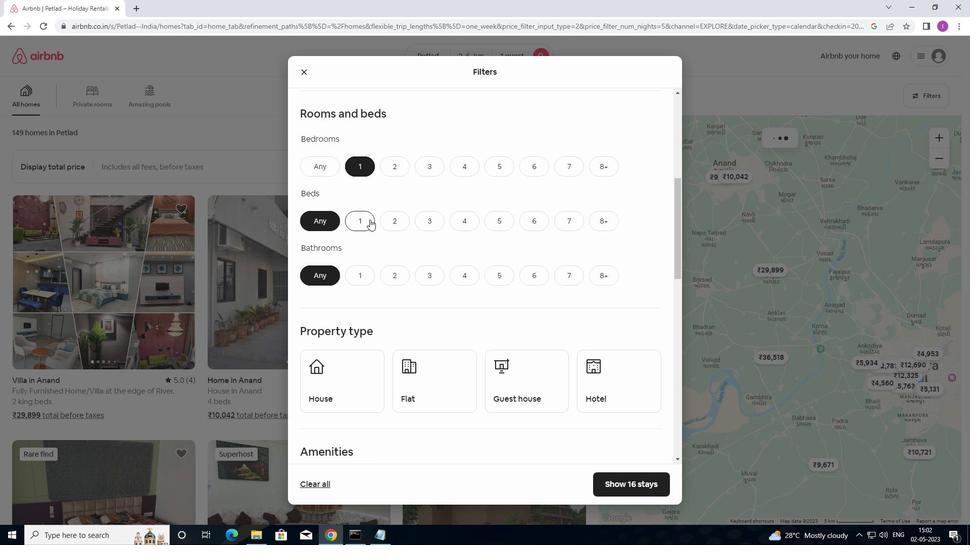 
Action: Mouse moved to (371, 278)
Screenshot: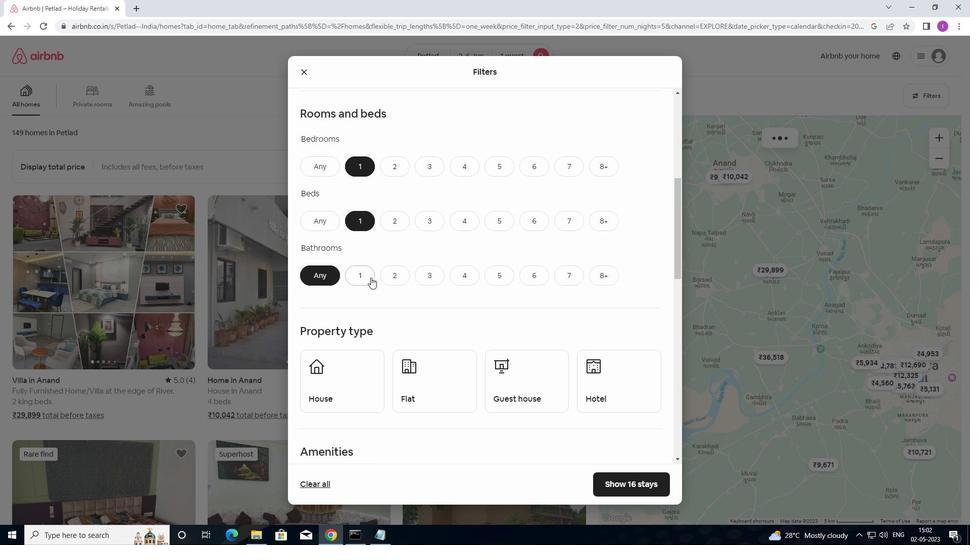 
Action: Mouse pressed left at (371, 278)
Screenshot: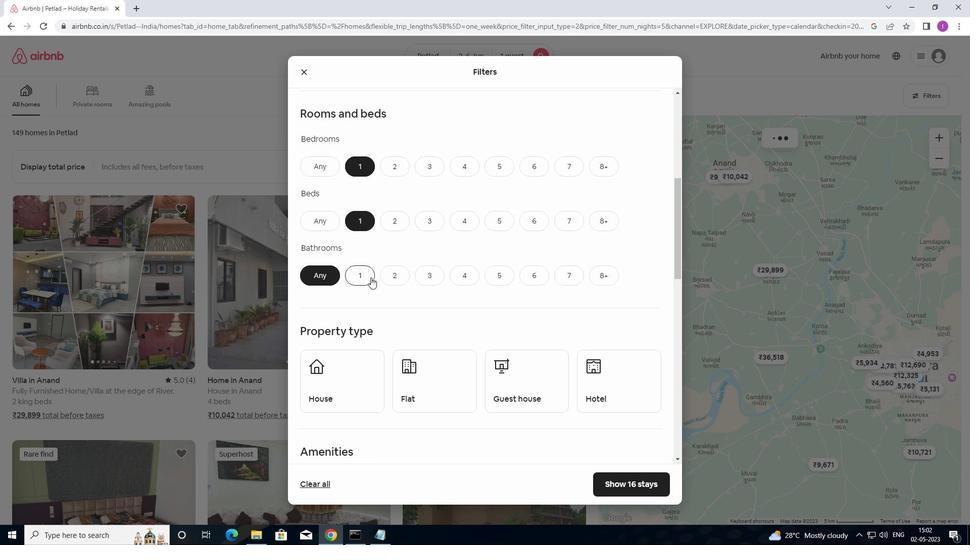 
Action: Mouse moved to (371, 292)
Screenshot: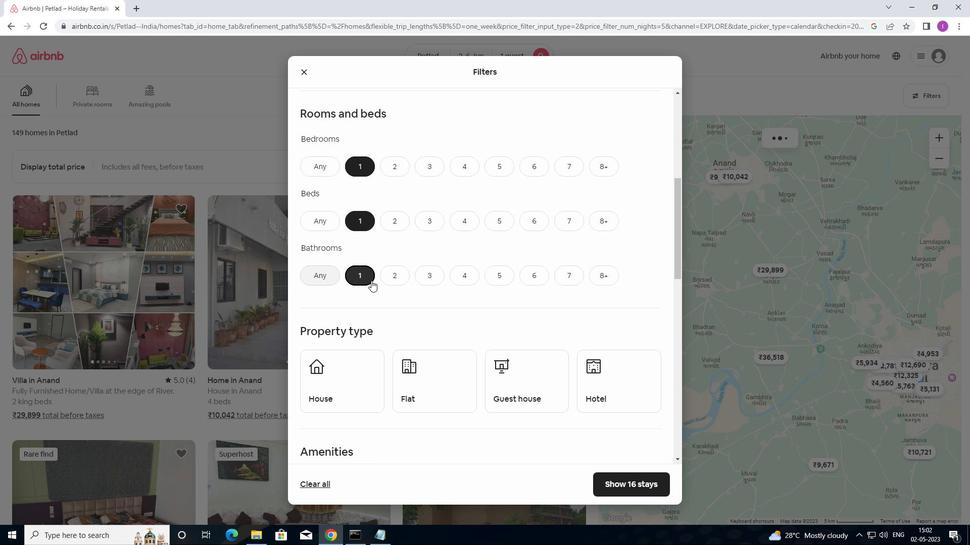 
Action: Mouse scrolled (371, 291) with delta (0, 0)
Screenshot: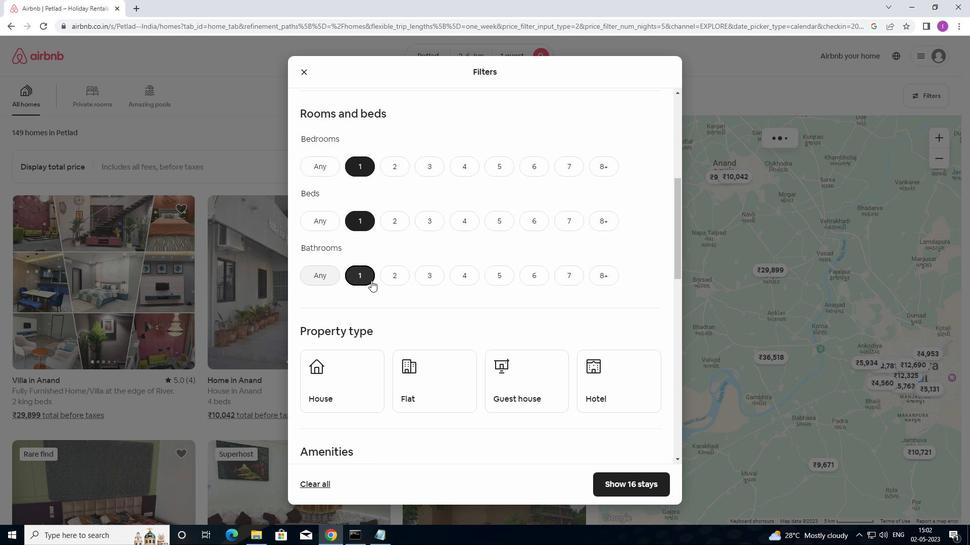 
Action: Mouse moved to (356, 317)
Screenshot: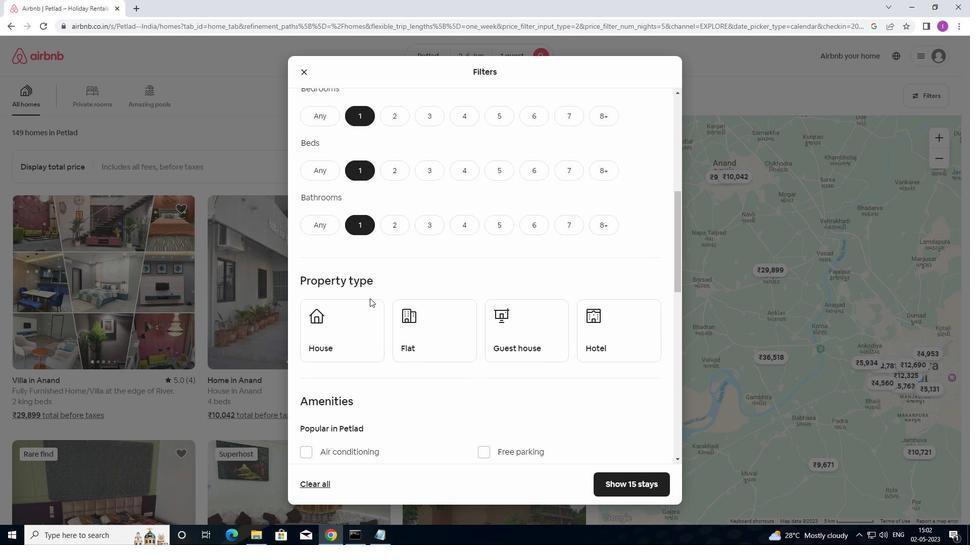 
Action: Mouse pressed left at (356, 317)
Screenshot: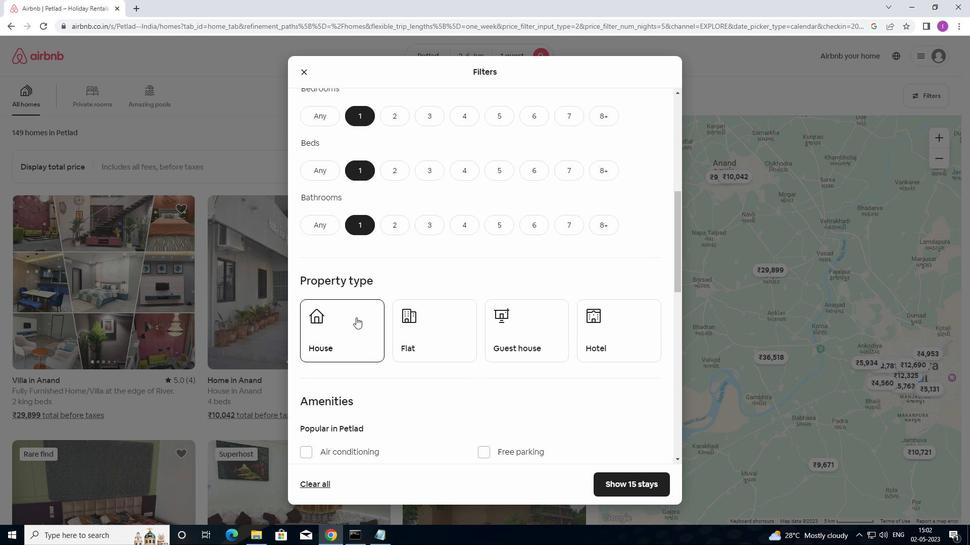 
Action: Mouse moved to (421, 326)
Screenshot: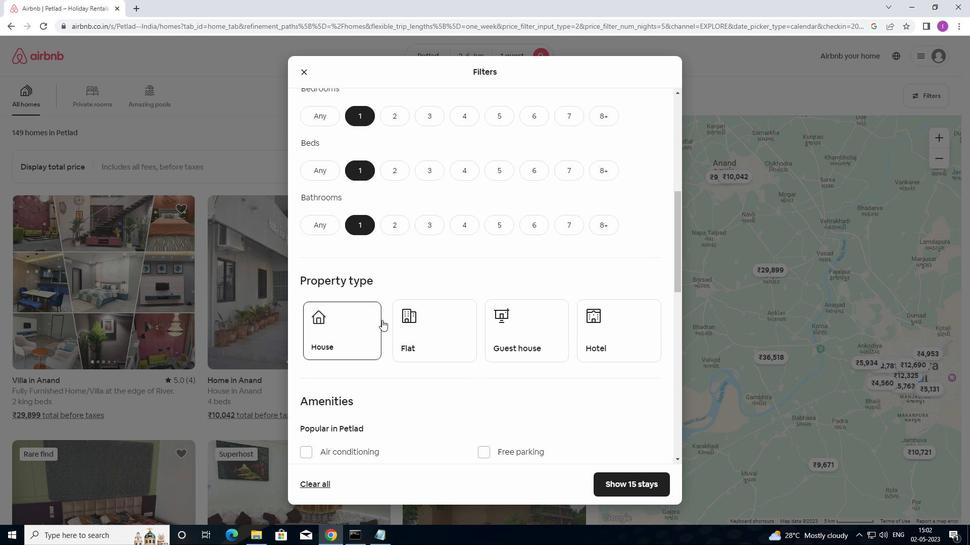 
Action: Mouse pressed left at (421, 326)
Screenshot: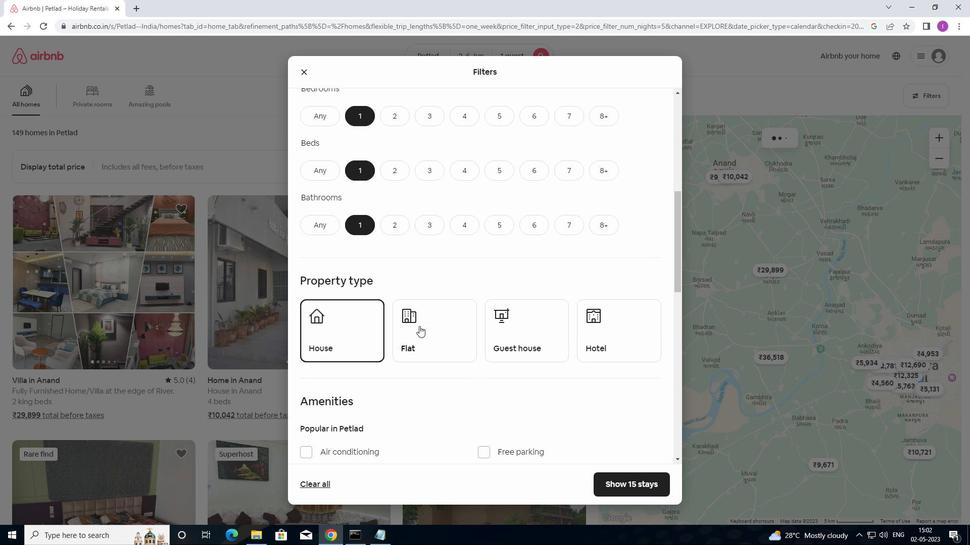 
Action: Mouse moved to (527, 342)
Screenshot: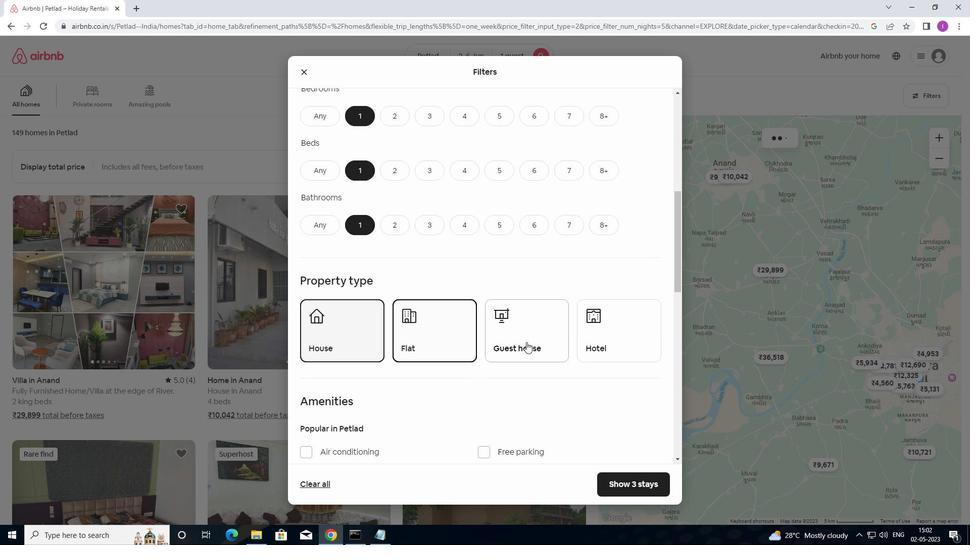 
Action: Mouse pressed left at (527, 342)
Screenshot: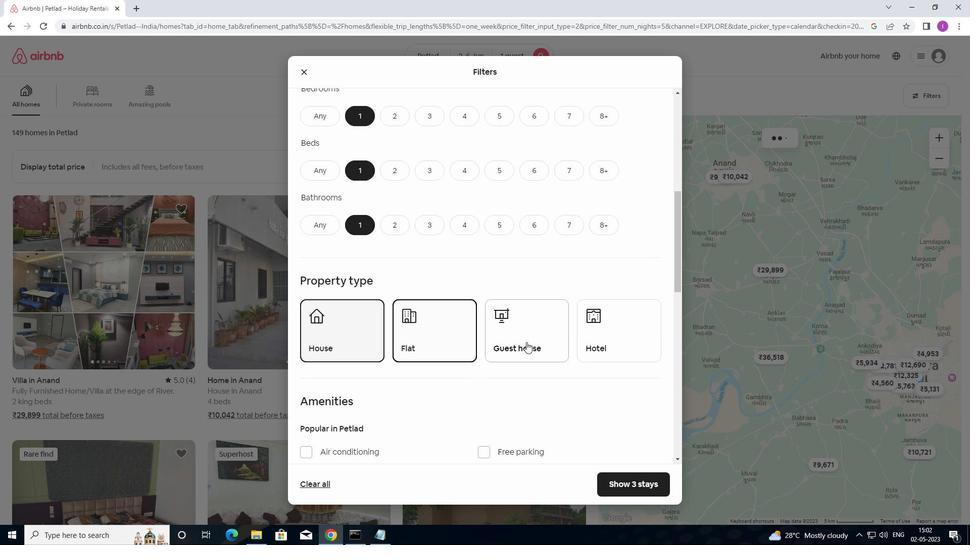 
Action: Mouse moved to (596, 349)
Screenshot: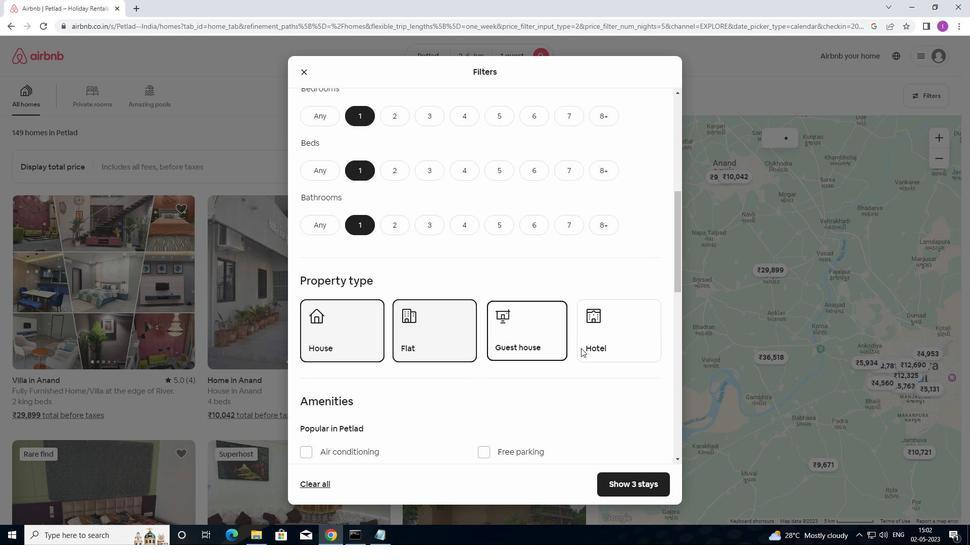 
Action: Mouse pressed left at (596, 349)
Screenshot: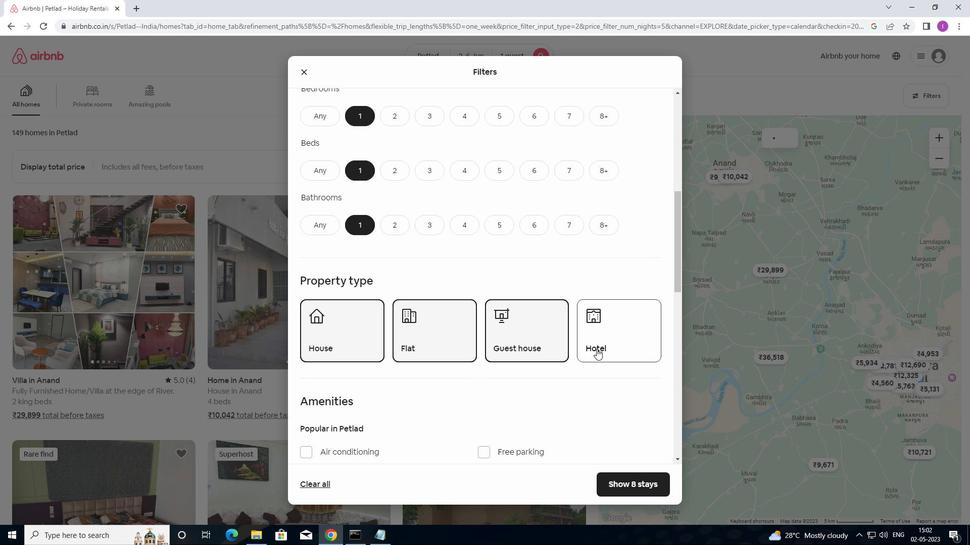 
Action: Mouse moved to (599, 345)
Screenshot: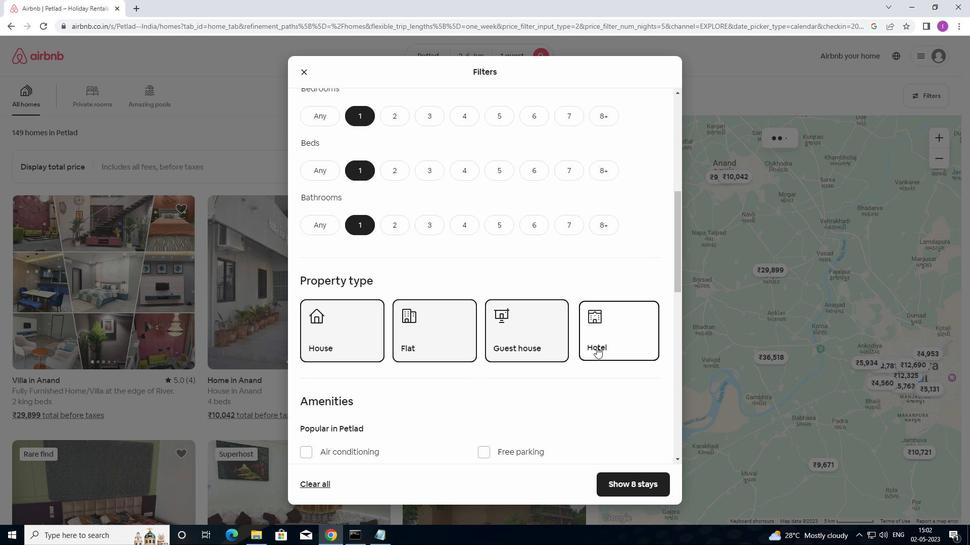 
Action: Mouse scrolled (599, 344) with delta (0, 0)
Screenshot: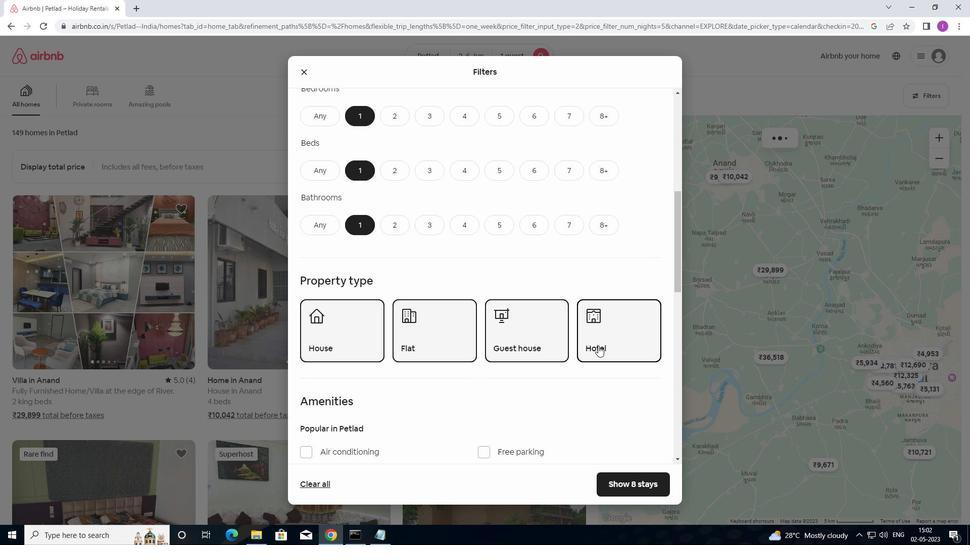 
Action: Mouse moved to (599, 340)
Screenshot: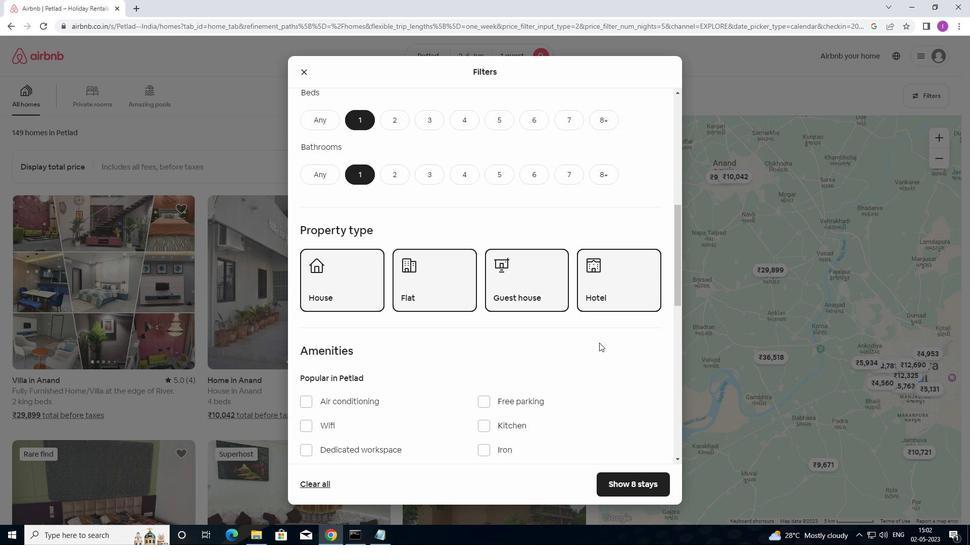 
Action: Mouse scrolled (599, 339) with delta (0, 0)
Screenshot: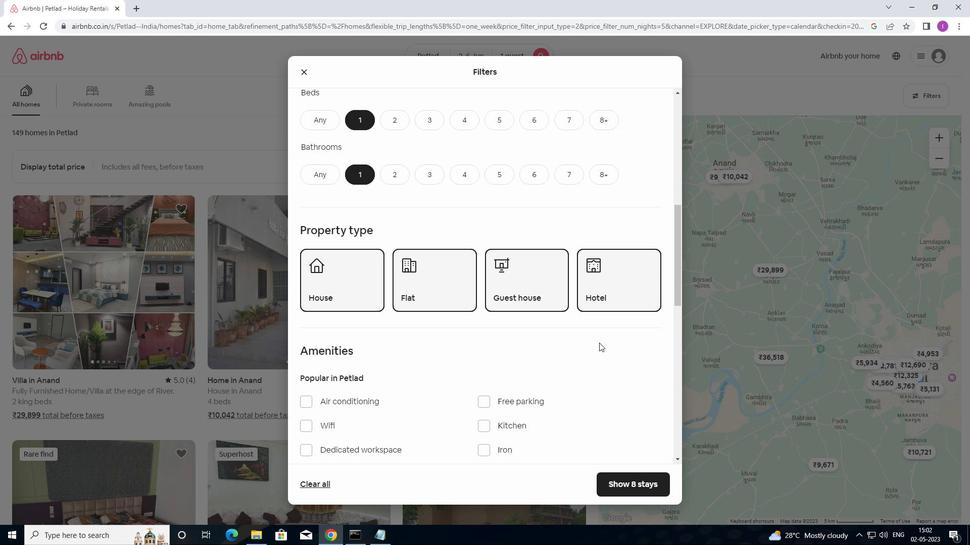 
Action: Mouse scrolled (599, 339) with delta (0, 0)
Screenshot: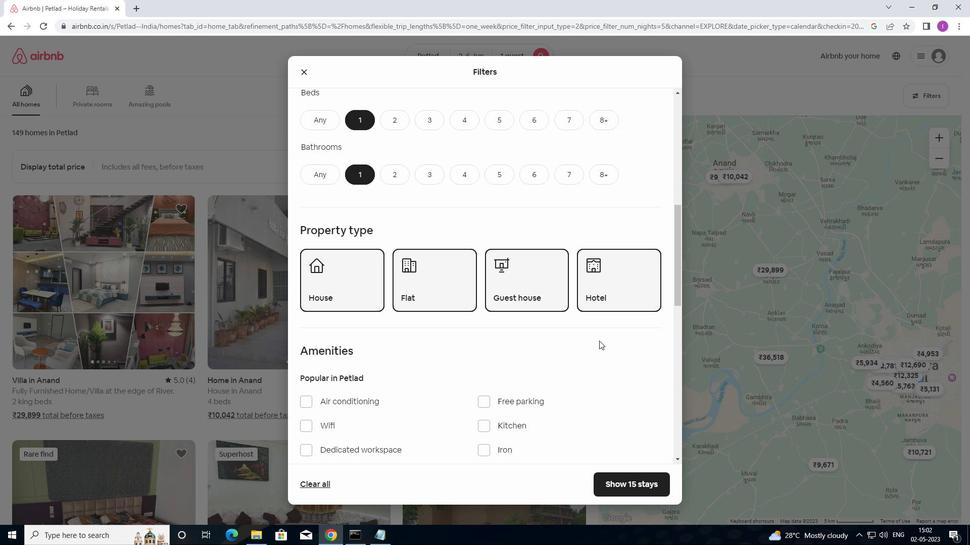 
Action: Mouse moved to (601, 334)
Screenshot: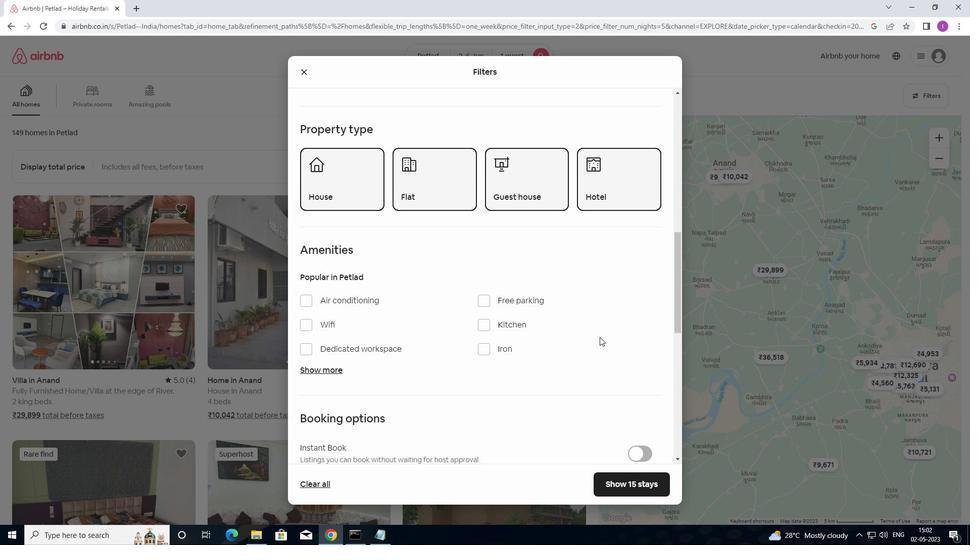 
Action: Mouse scrolled (601, 333) with delta (0, 0)
Screenshot: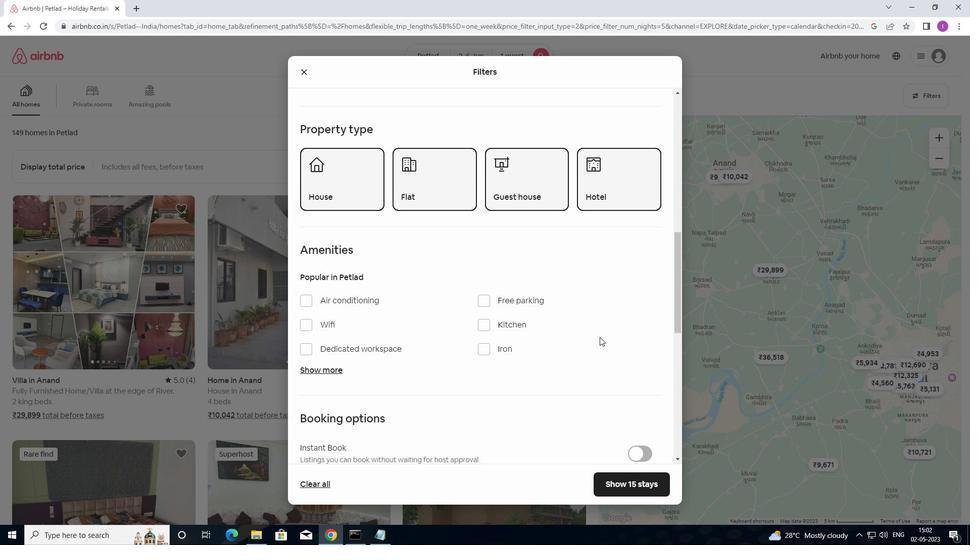 
Action: Mouse moved to (601, 334)
Screenshot: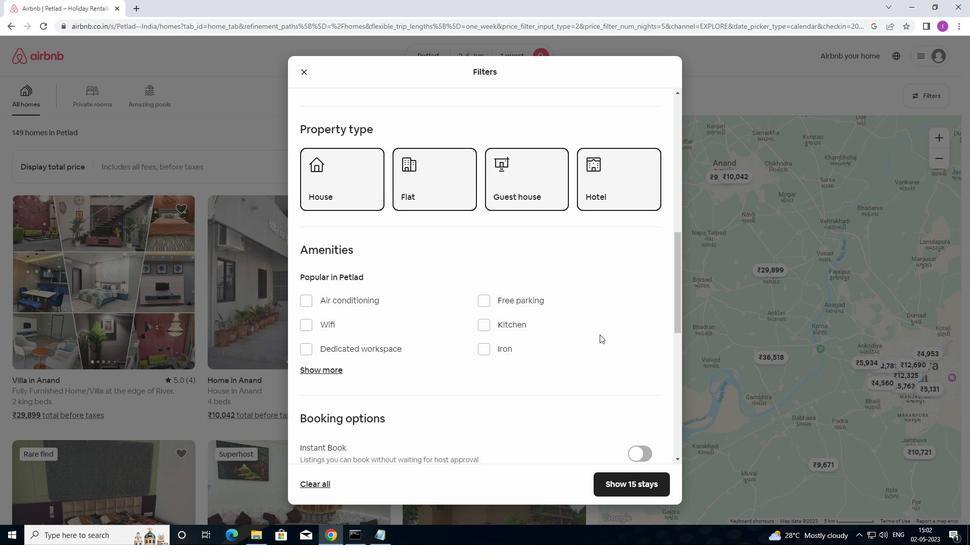 
Action: Mouse scrolled (601, 333) with delta (0, 0)
Screenshot: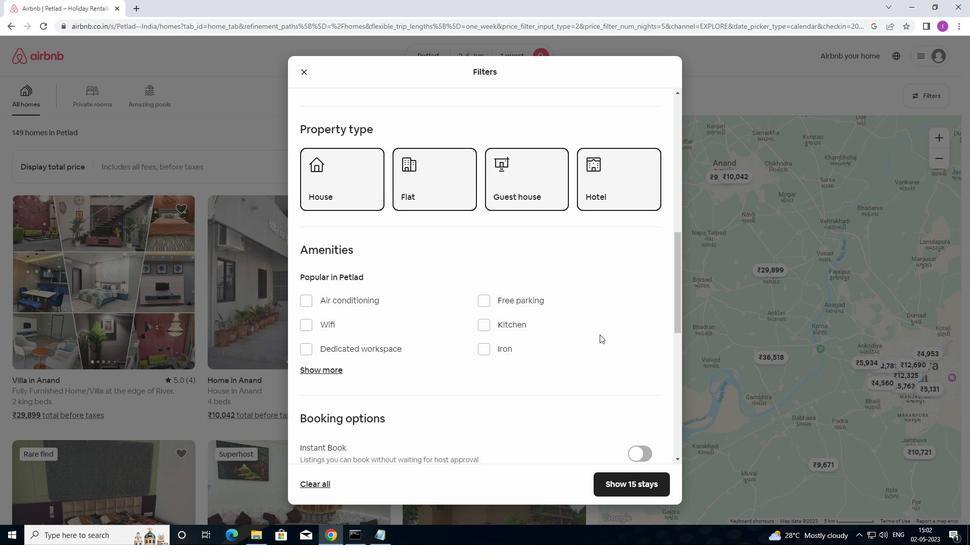 
Action: Mouse moved to (602, 334)
Screenshot: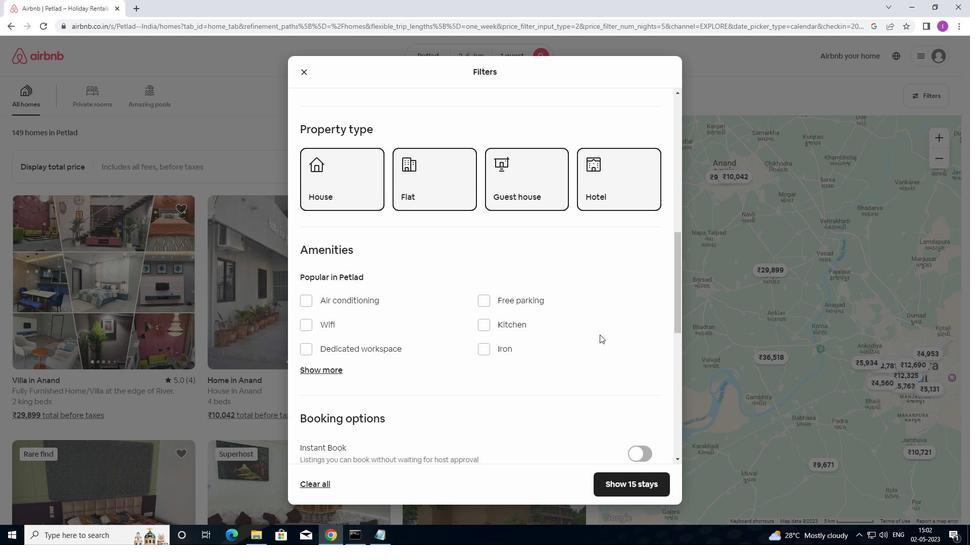 
Action: Mouse scrolled (602, 334) with delta (0, 0)
Screenshot: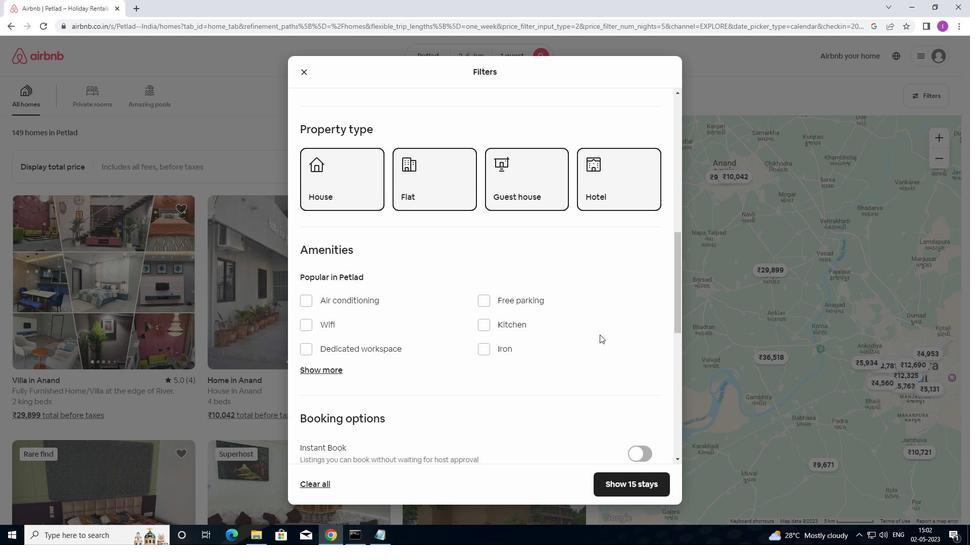 
Action: Mouse scrolled (602, 334) with delta (0, 0)
Screenshot: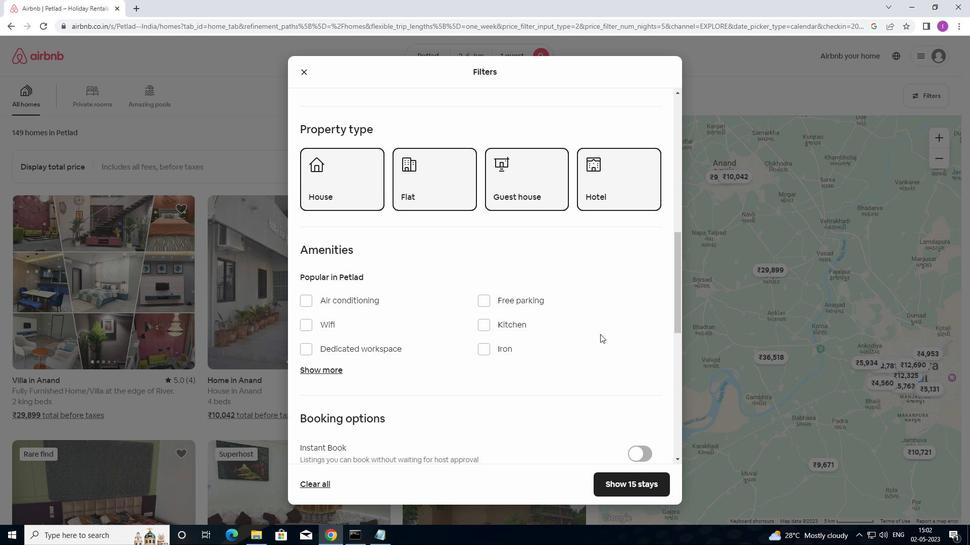 
Action: Mouse moved to (643, 284)
Screenshot: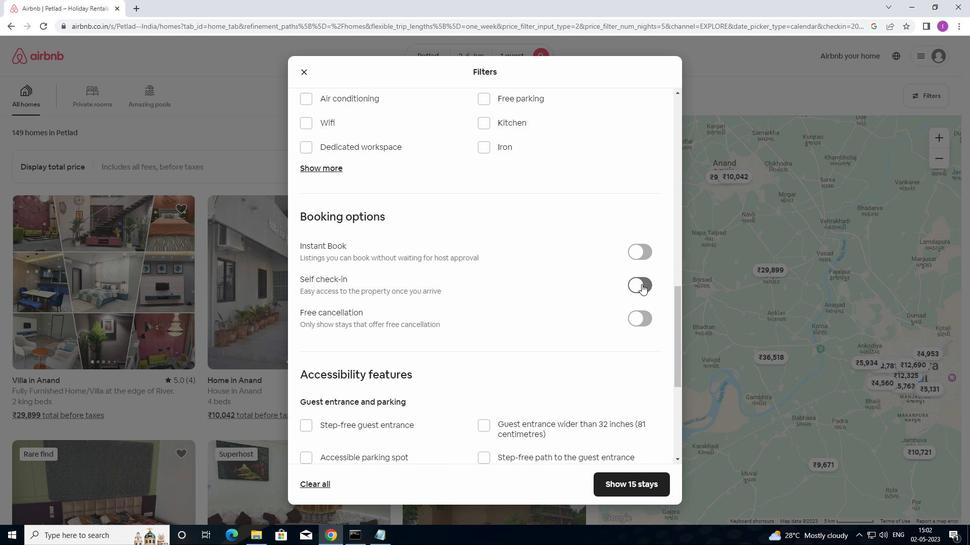 
Action: Mouse pressed left at (643, 284)
Screenshot: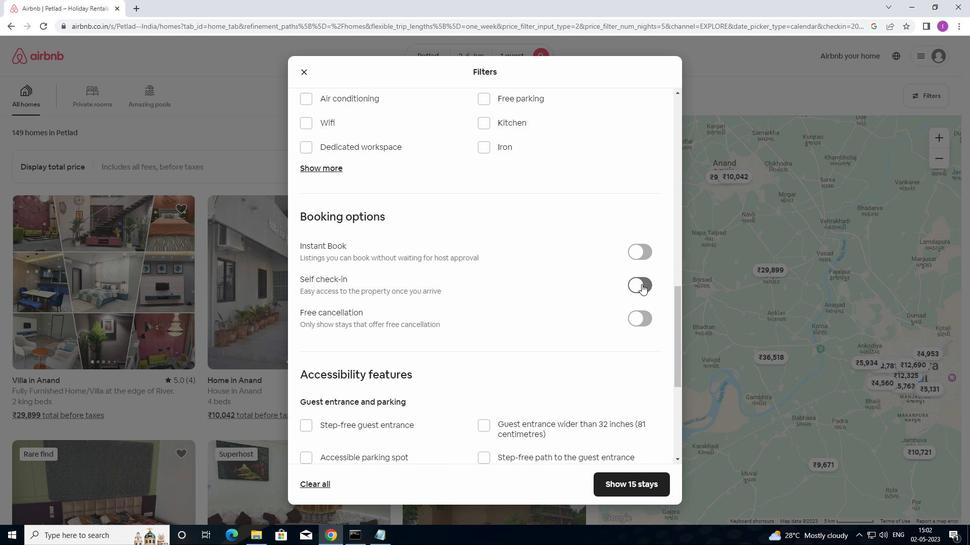 
Action: Mouse moved to (562, 300)
Screenshot: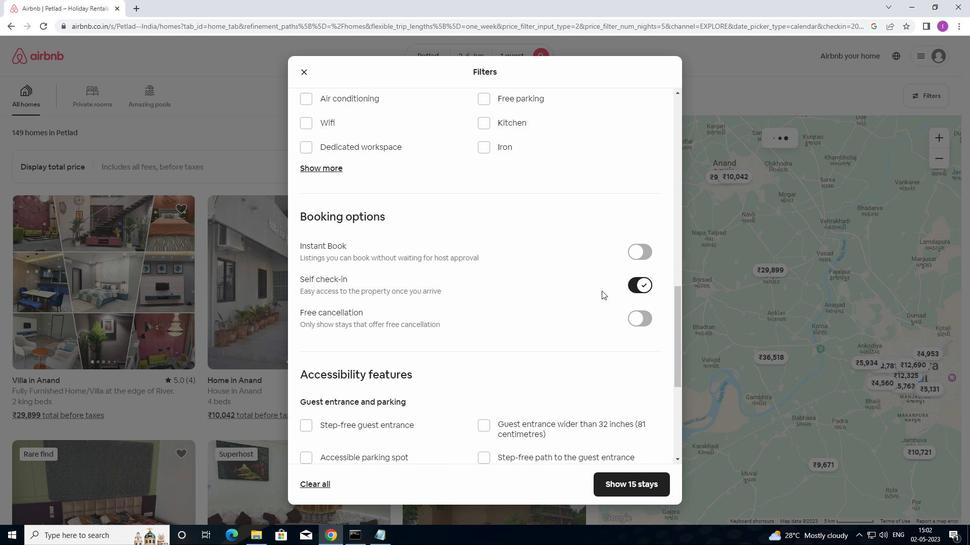 
Action: Mouse scrolled (562, 299) with delta (0, 0)
Screenshot: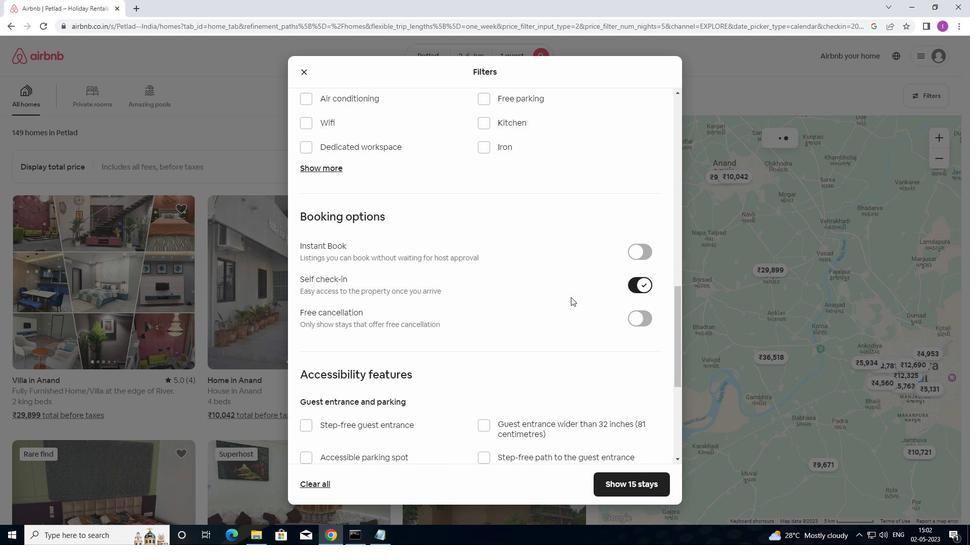 
Action: Mouse scrolled (562, 299) with delta (0, 0)
Screenshot: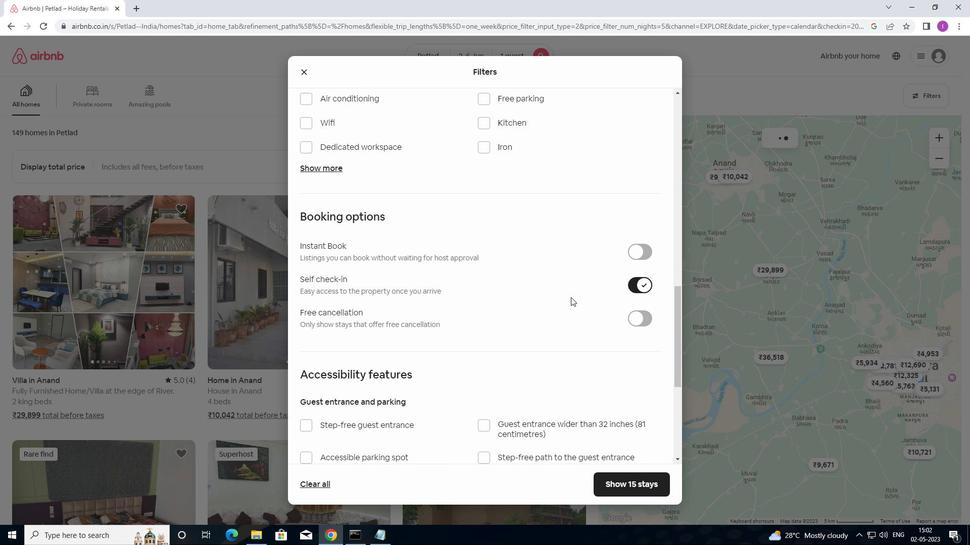 
Action: Mouse scrolled (562, 299) with delta (0, 0)
Screenshot: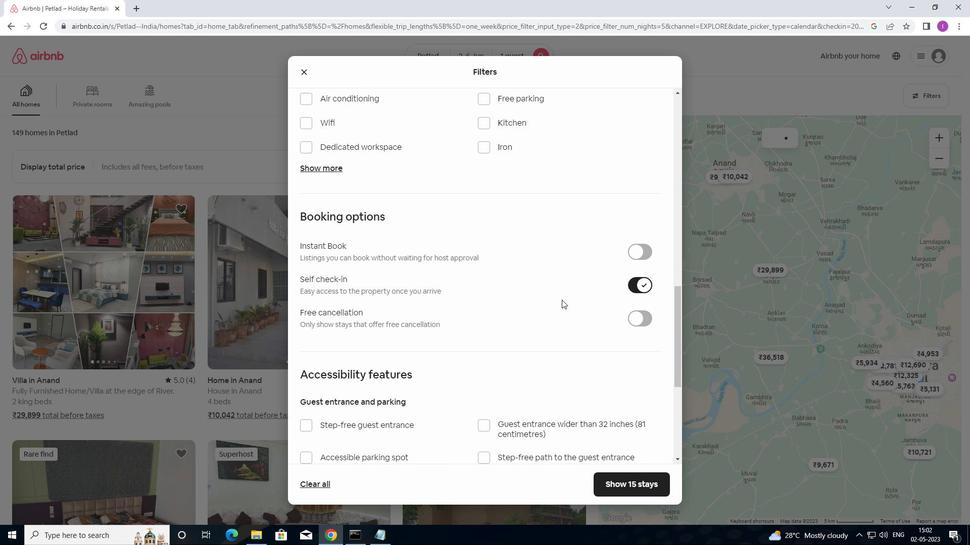 
Action: Mouse moved to (563, 296)
Screenshot: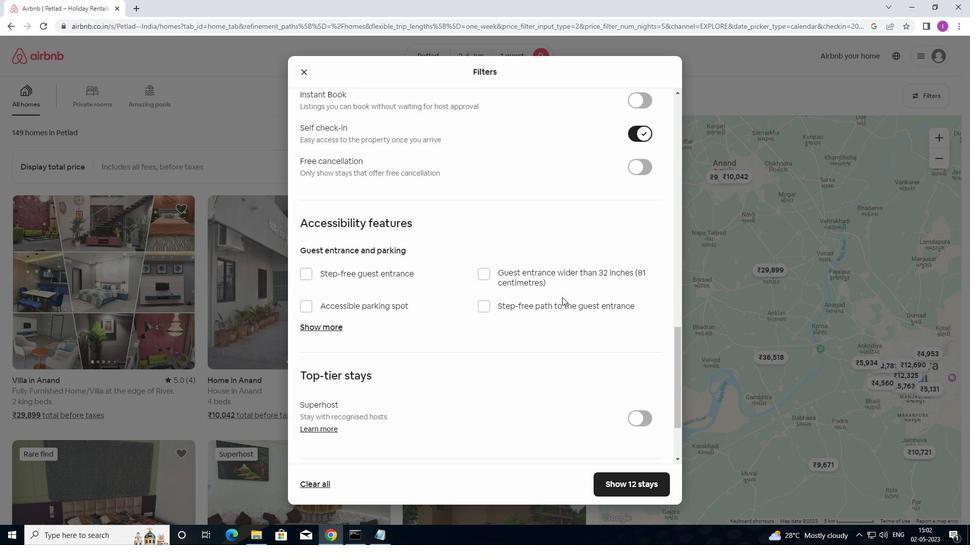 
Action: Mouse scrolled (563, 296) with delta (0, 0)
Screenshot: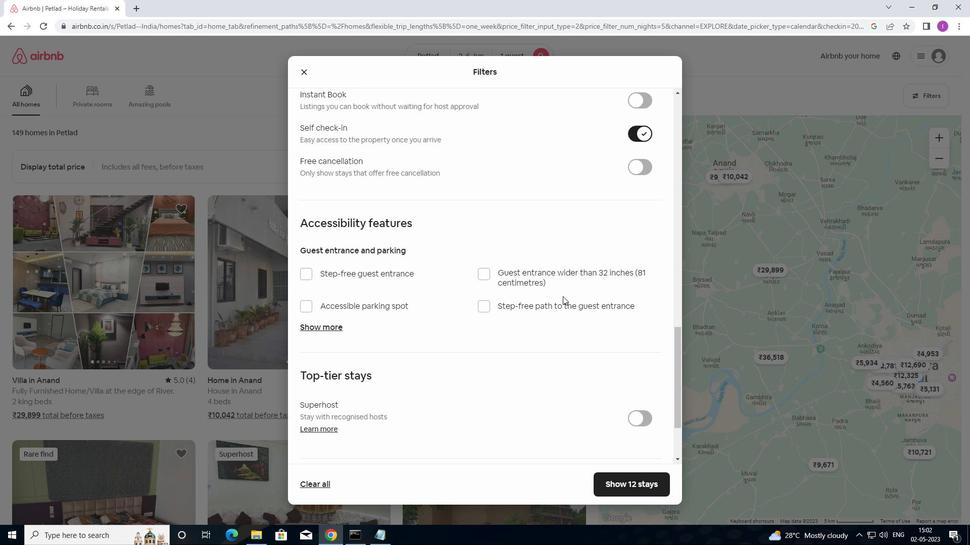 
Action: Mouse scrolled (563, 296) with delta (0, 0)
Screenshot: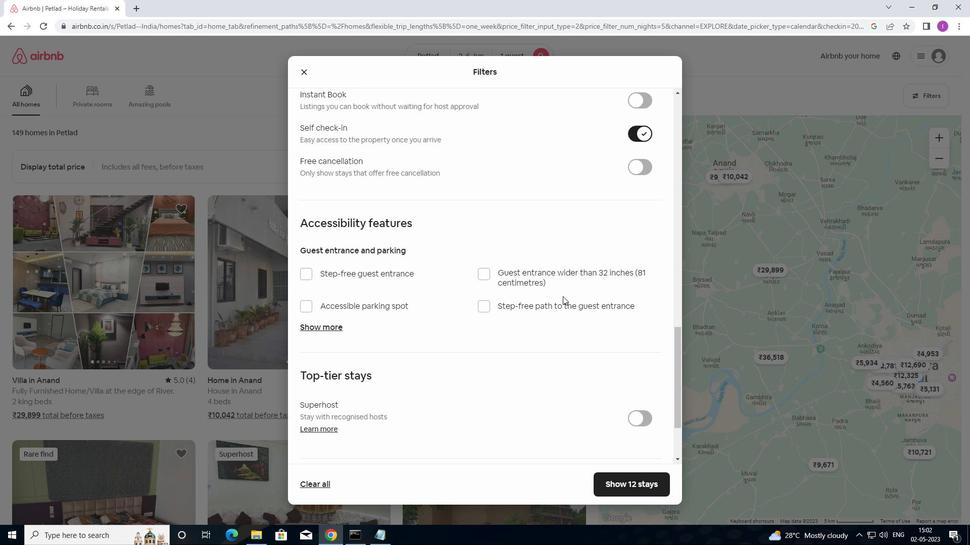 
Action: Mouse moved to (563, 297)
Screenshot: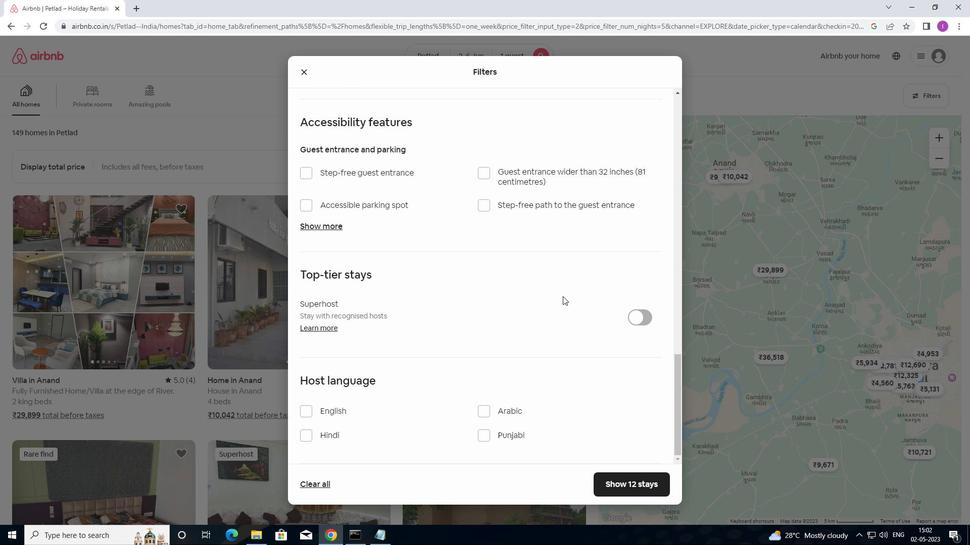 
Action: Mouse scrolled (563, 297) with delta (0, 0)
Screenshot: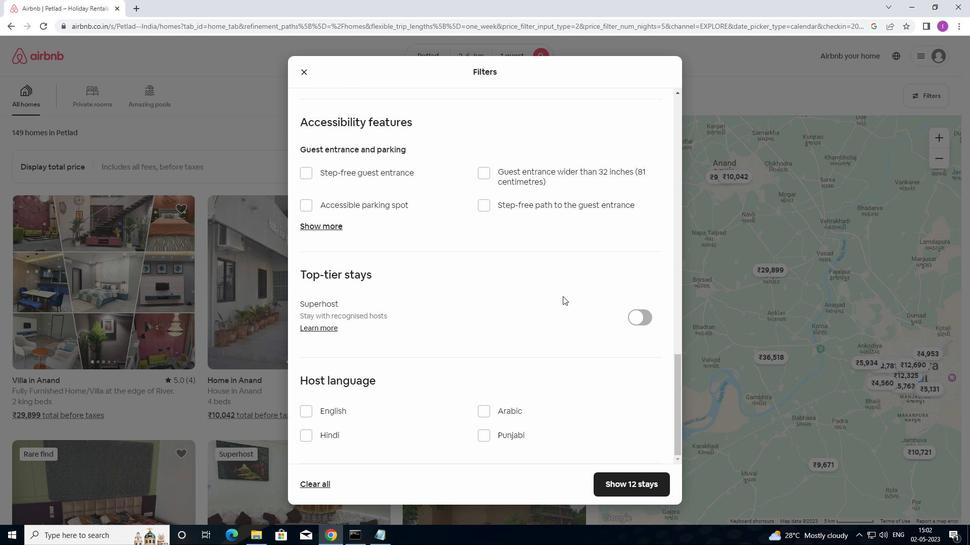 
Action: Mouse moved to (563, 297)
Screenshot: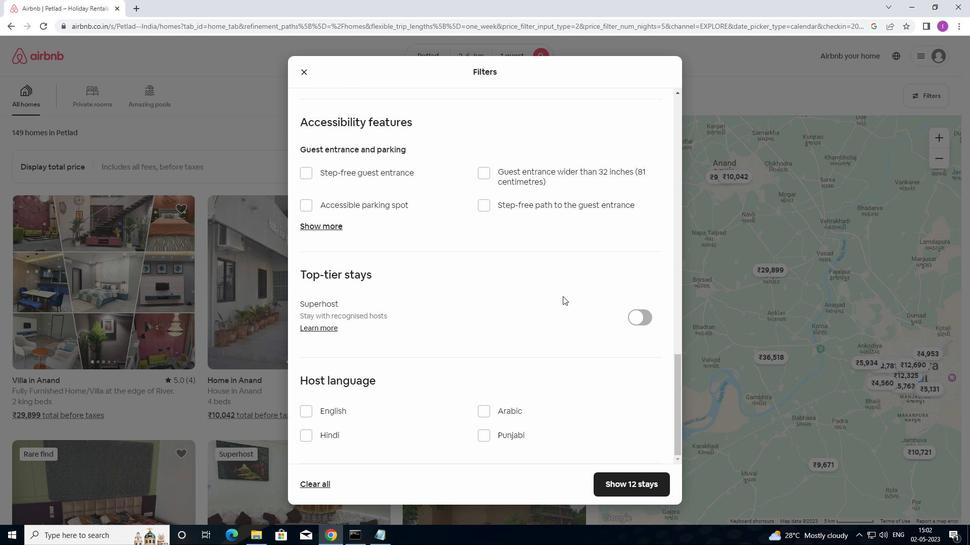 
Action: Mouse scrolled (563, 297) with delta (0, 0)
Screenshot: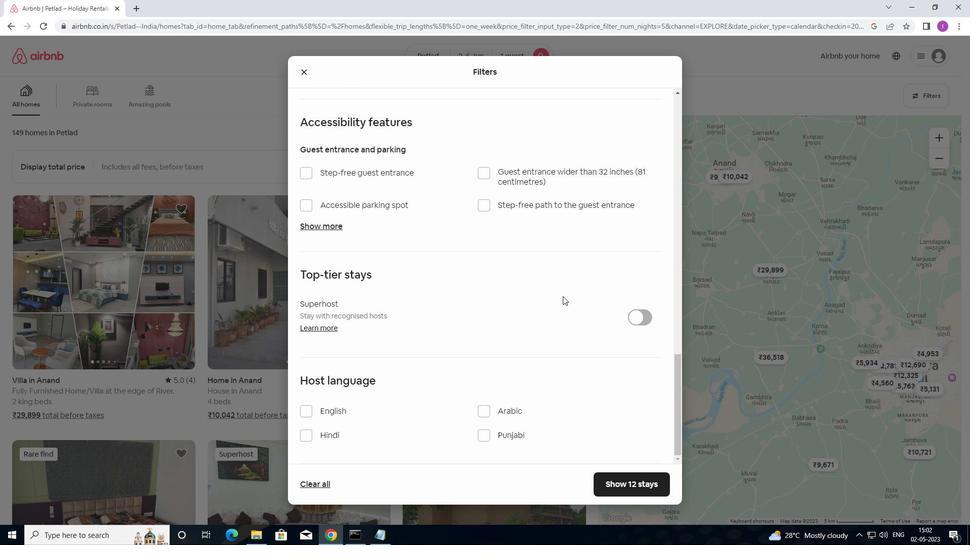 
Action: Mouse scrolled (563, 297) with delta (0, 0)
Screenshot: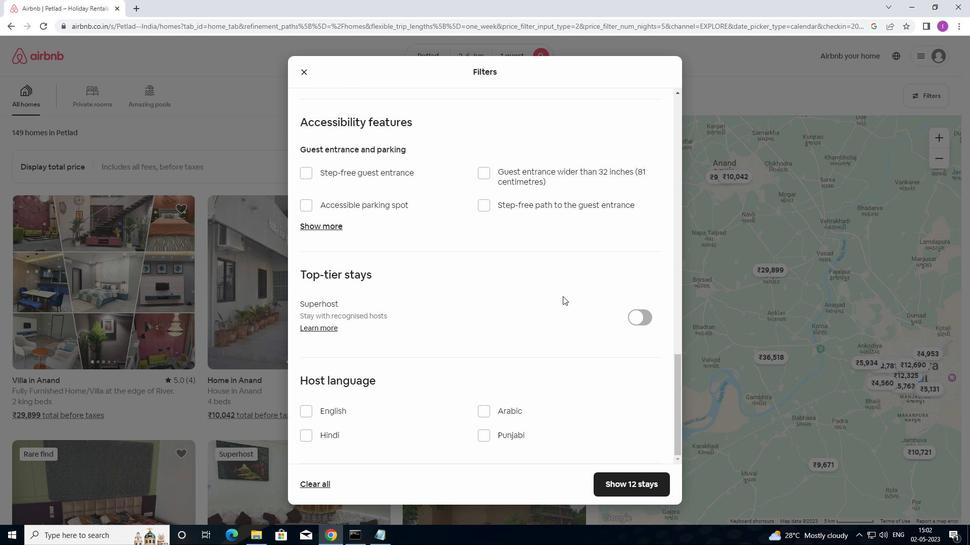 
Action: Mouse scrolled (563, 297) with delta (0, 0)
Screenshot: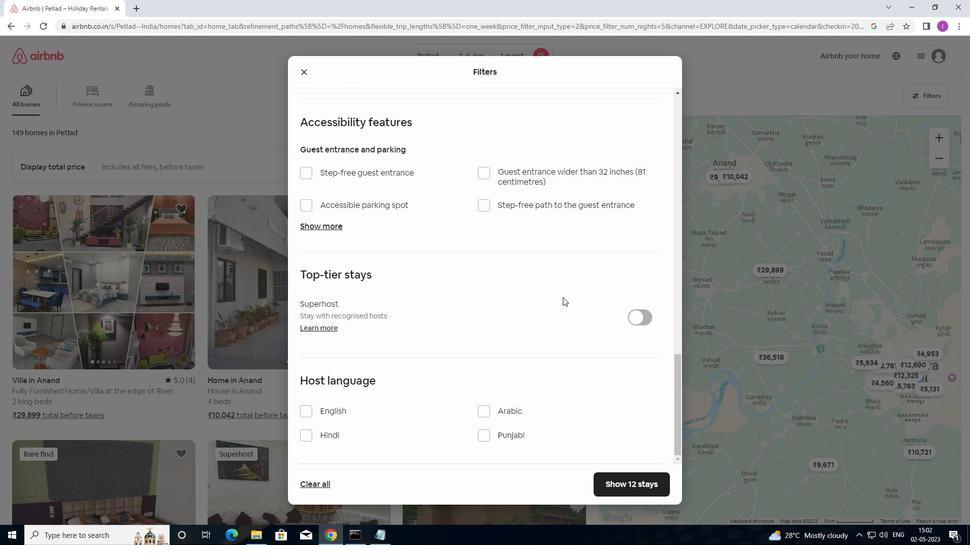 
Action: Mouse moved to (310, 416)
Screenshot: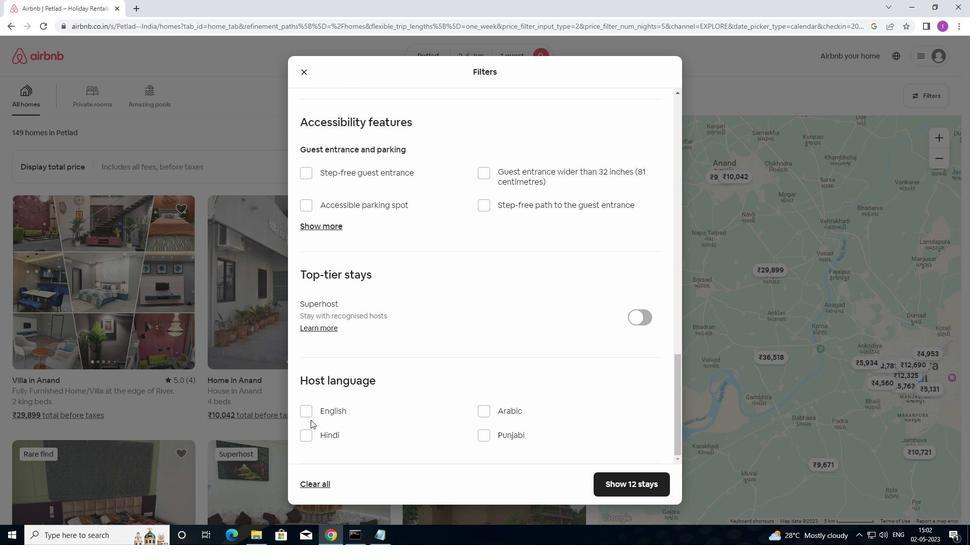 
Action: Mouse pressed left at (310, 416)
Screenshot: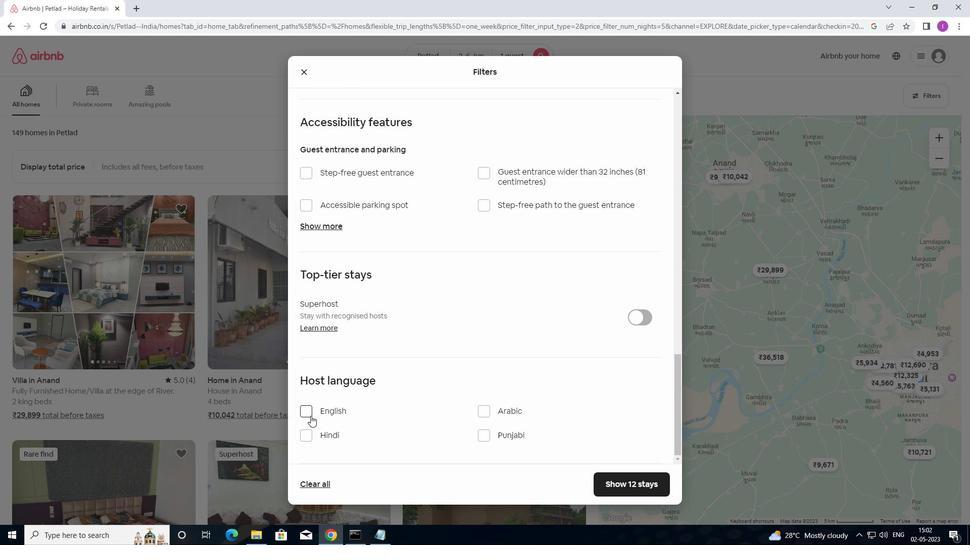 
Action: Mouse moved to (621, 492)
Screenshot: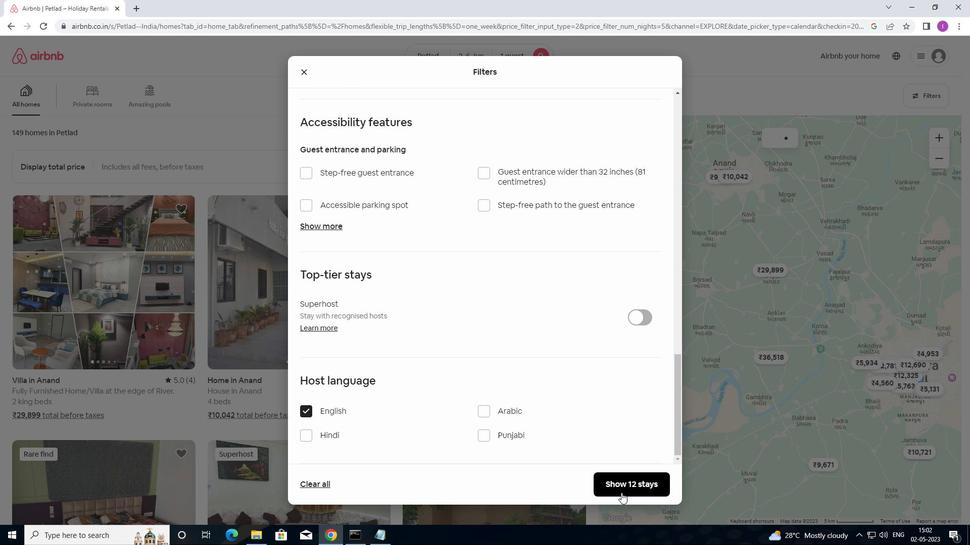 
Action: Mouse pressed left at (621, 492)
Screenshot: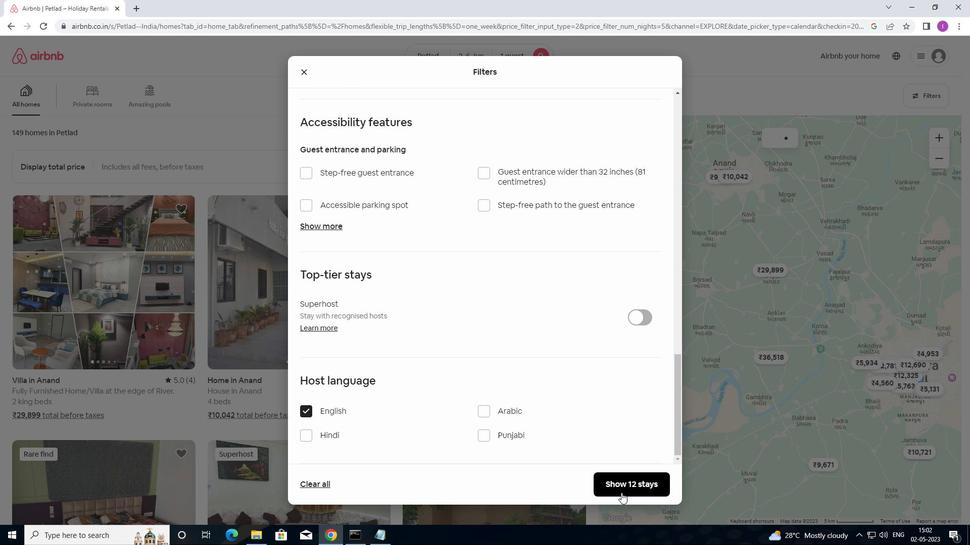 
Action: Mouse moved to (623, 479)
Screenshot: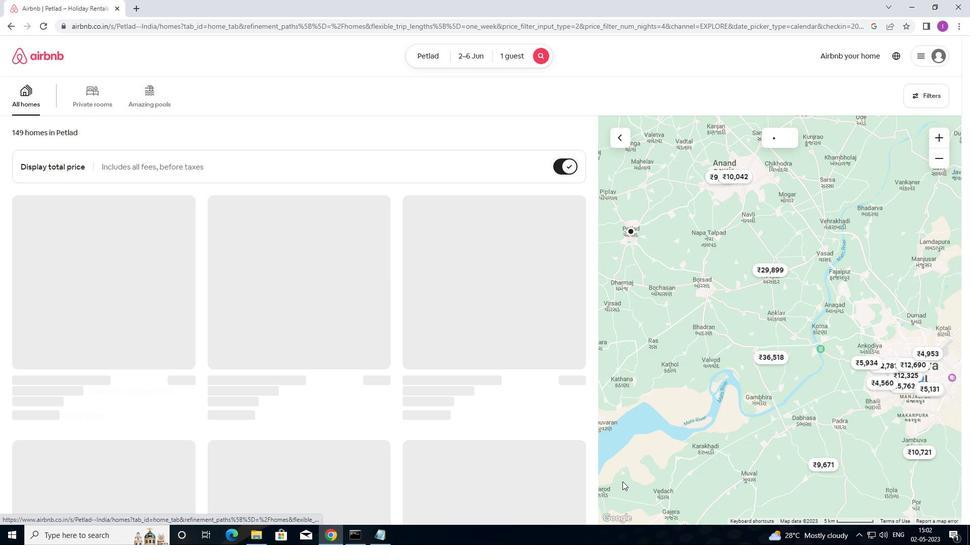 
